 Task: Find connections with filter location Zürich (Kreis 10) / Wipkingen with filter topic #Leanstartupswith filter profile language French with filter current company PNB Housing Finance Limited with filter school Canara College with filter industry Communications Equipment Manufacturing with filter service category Strategic Planning with filter keywords title Foreman
Action: Mouse moved to (538, 75)
Screenshot: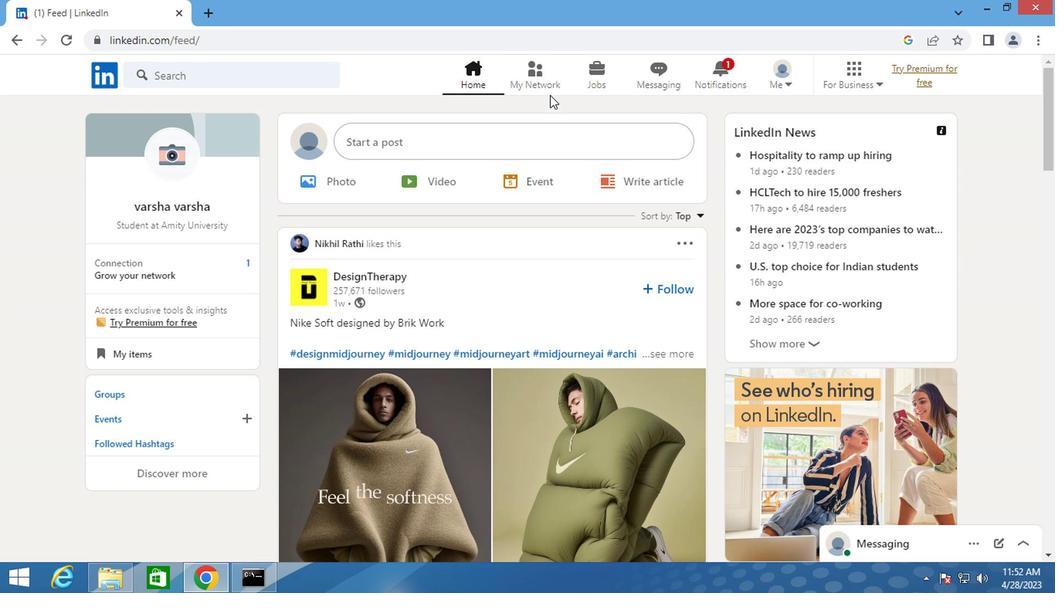 
Action: Mouse pressed left at (538, 75)
Screenshot: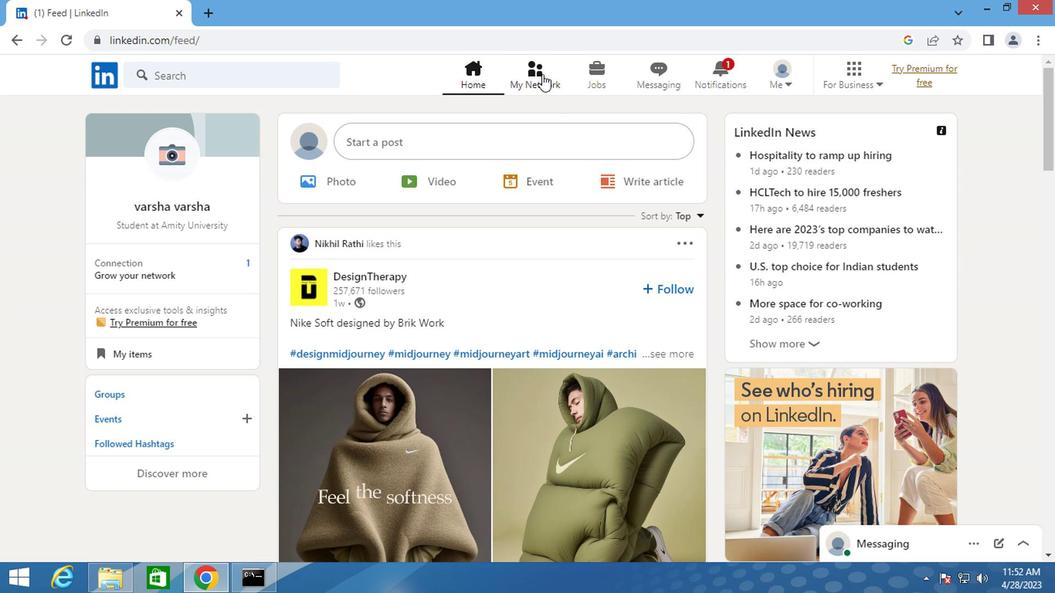 
Action: Mouse moved to (253, 164)
Screenshot: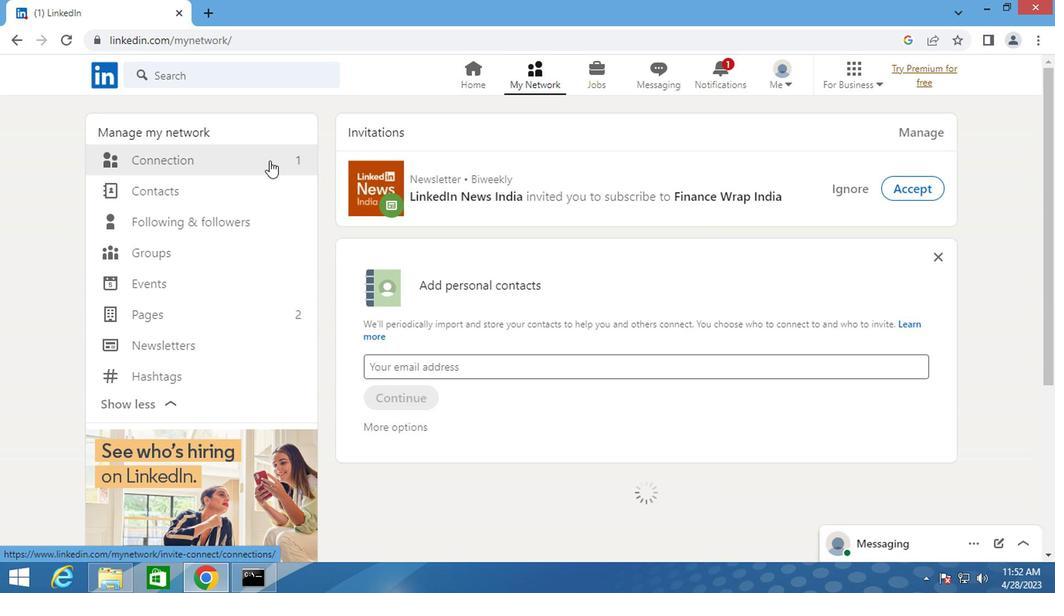 
Action: Mouse pressed left at (253, 164)
Screenshot: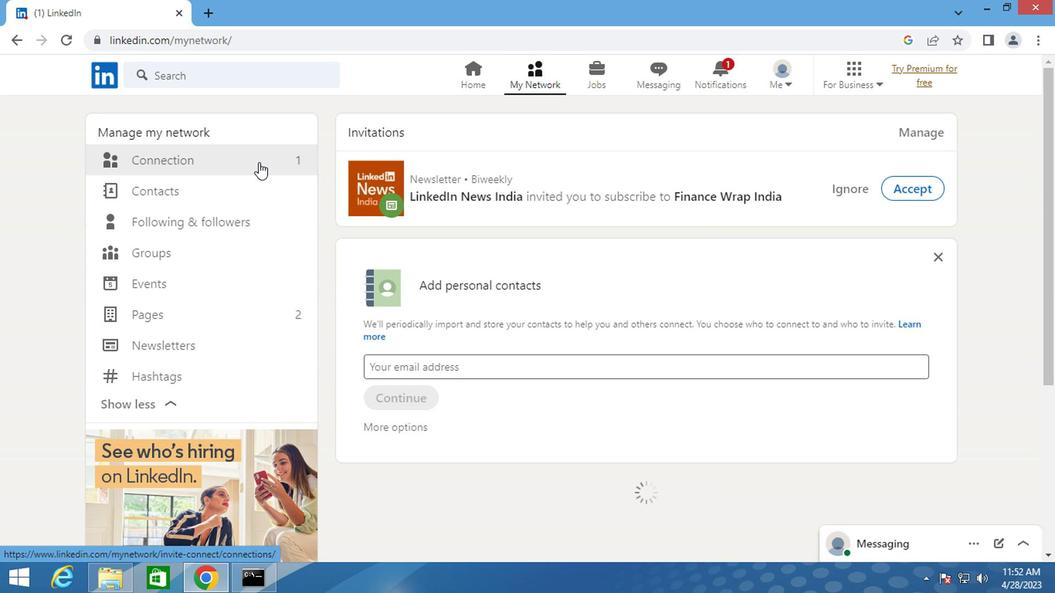 
Action: Mouse moved to (625, 167)
Screenshot: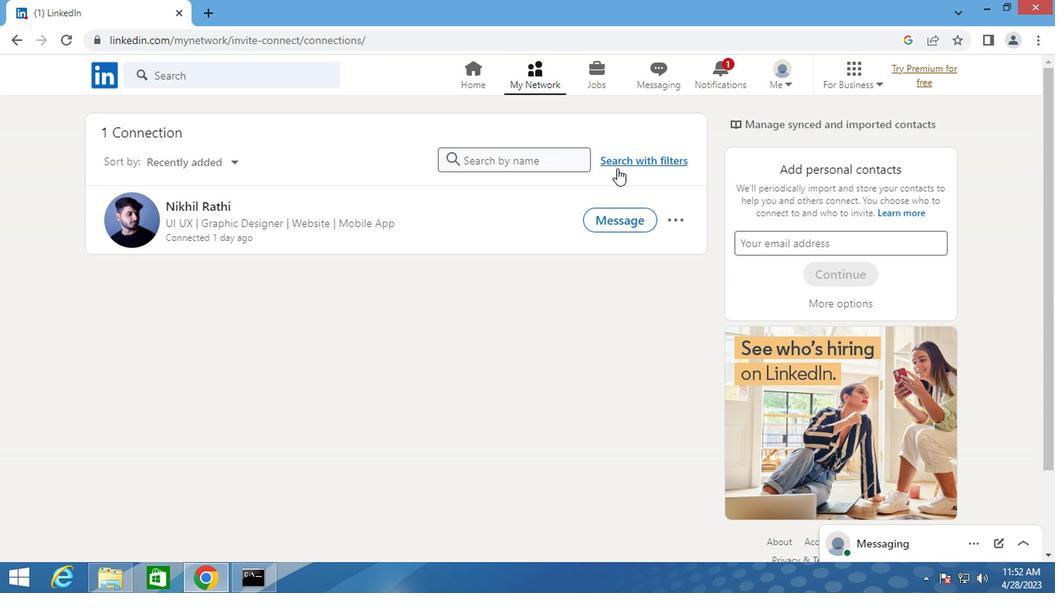 
Action: Mouse pressed left at (625, 167)
Screenshot: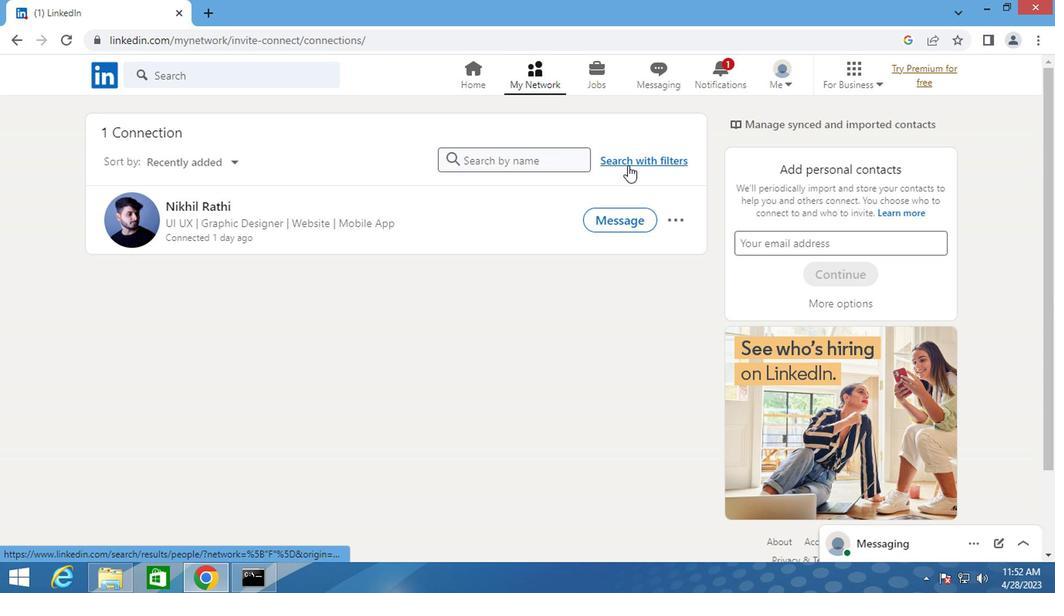 
Action: Mouse moved to (565, 113)
Screenshot: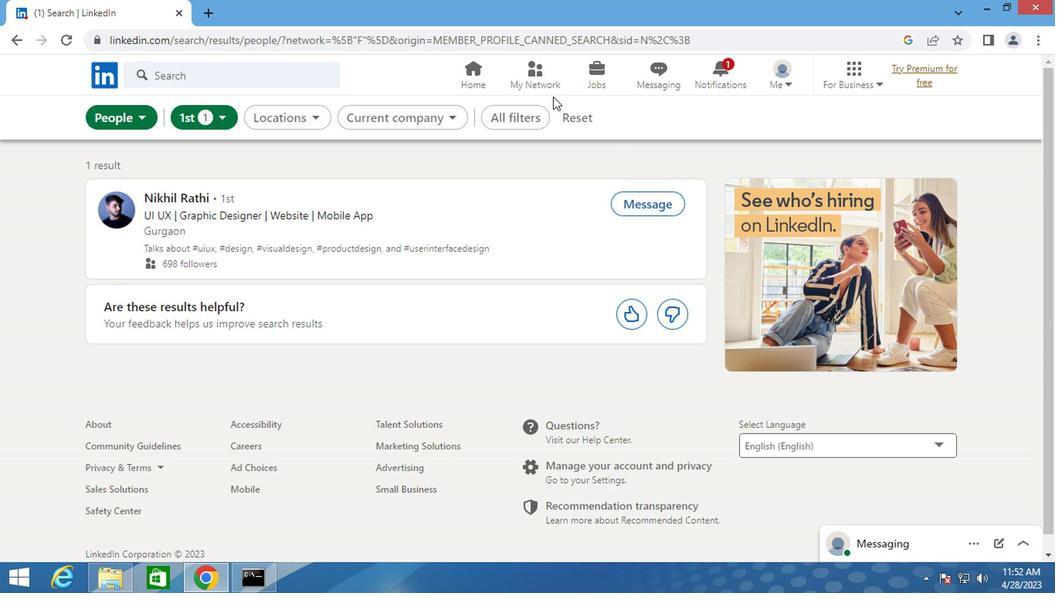
Action: Mouse pressed left at (565, 113)
Screenshot: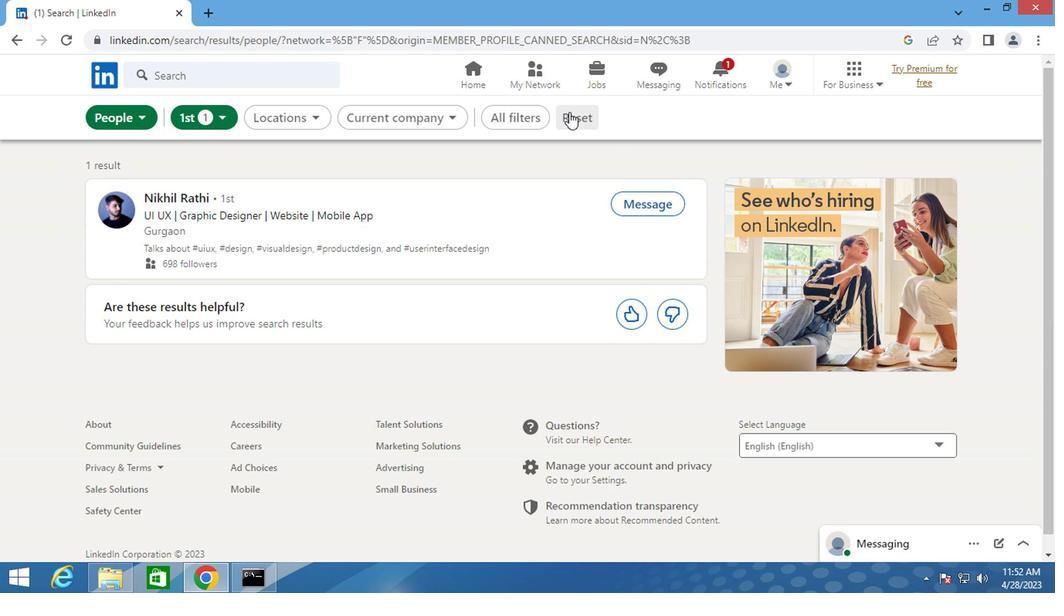 
Action: Mouse moved to (559, 115)
Screenshot: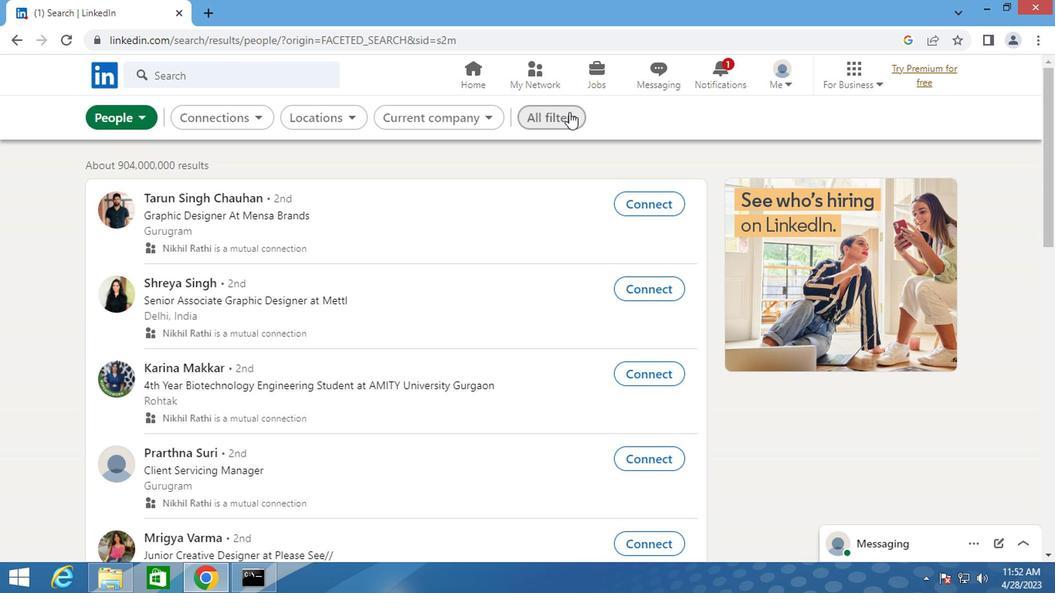 
Action: Mouse pressed left at (559, 115)
Screenshot: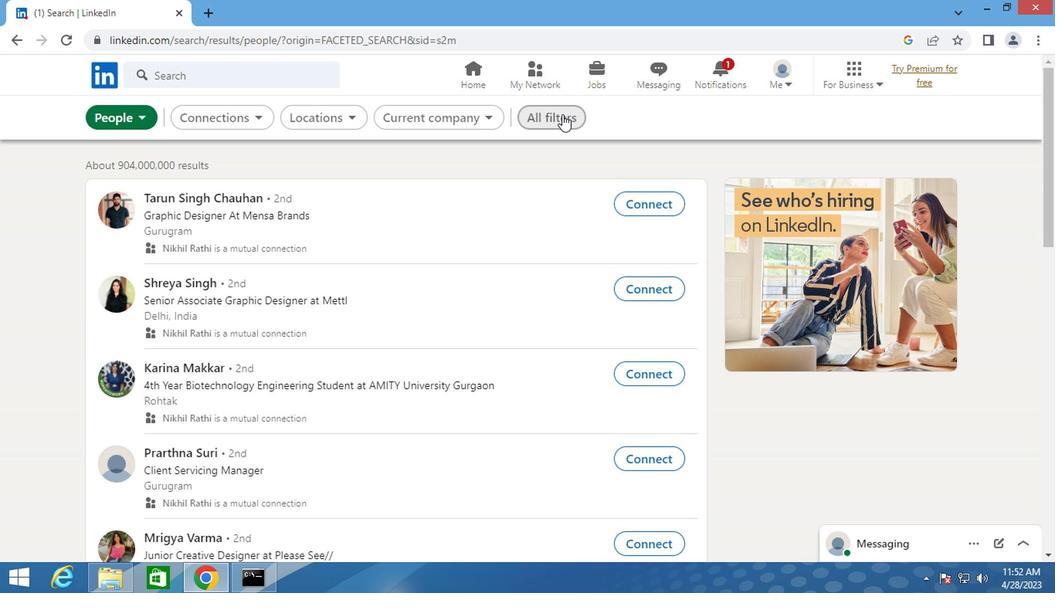 
Action: Mouse moved to (766, 332)
Screenshot: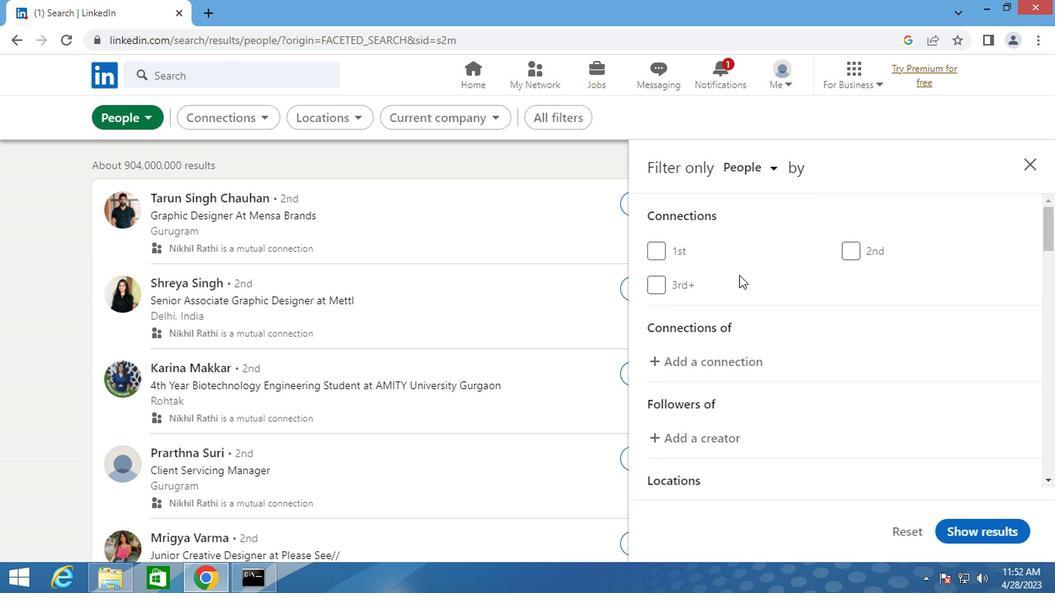 
Action: Mouse scrolled (766, 331) with delta (0, 0)
Screenshot: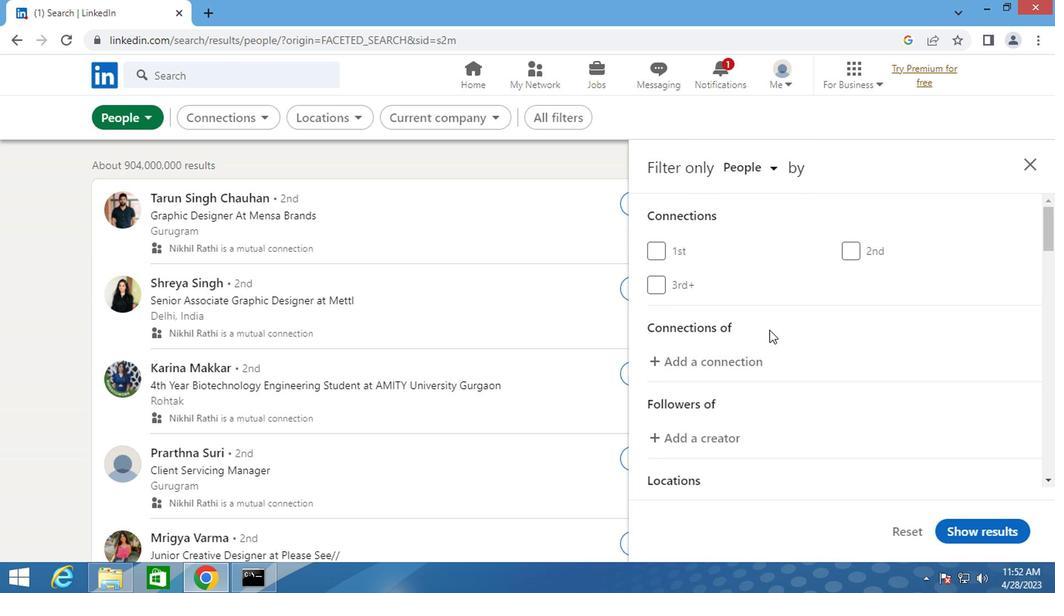 
Action: Mouse scrolled (766, 331) with delta (0, 0)
Screenshot: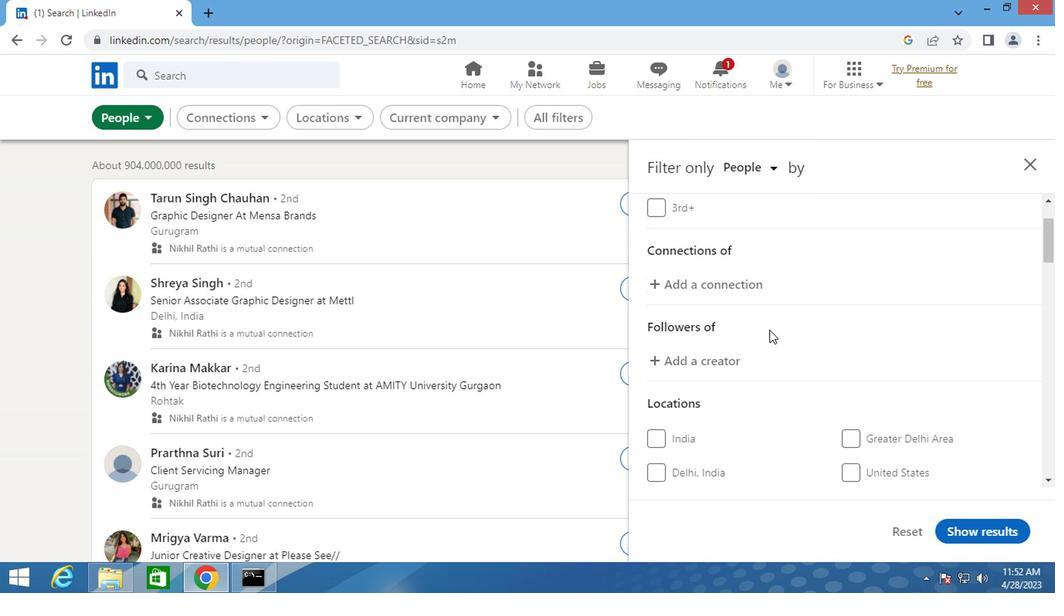 
Action: Mouse moved to (891, 421)
Screenshot: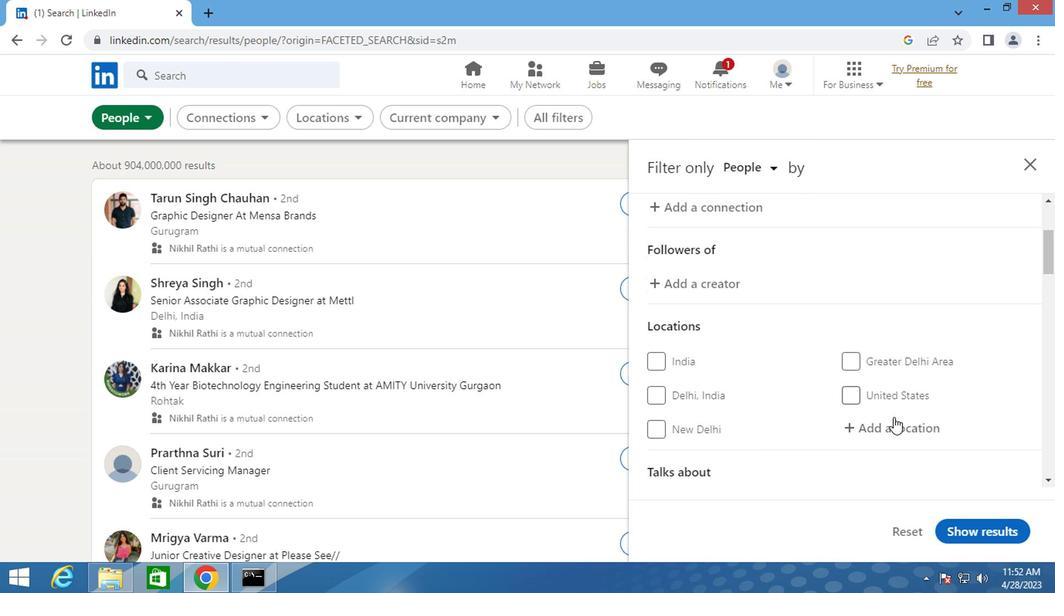 
Action: Mouse pressed left at (891, 421)
Screenshot: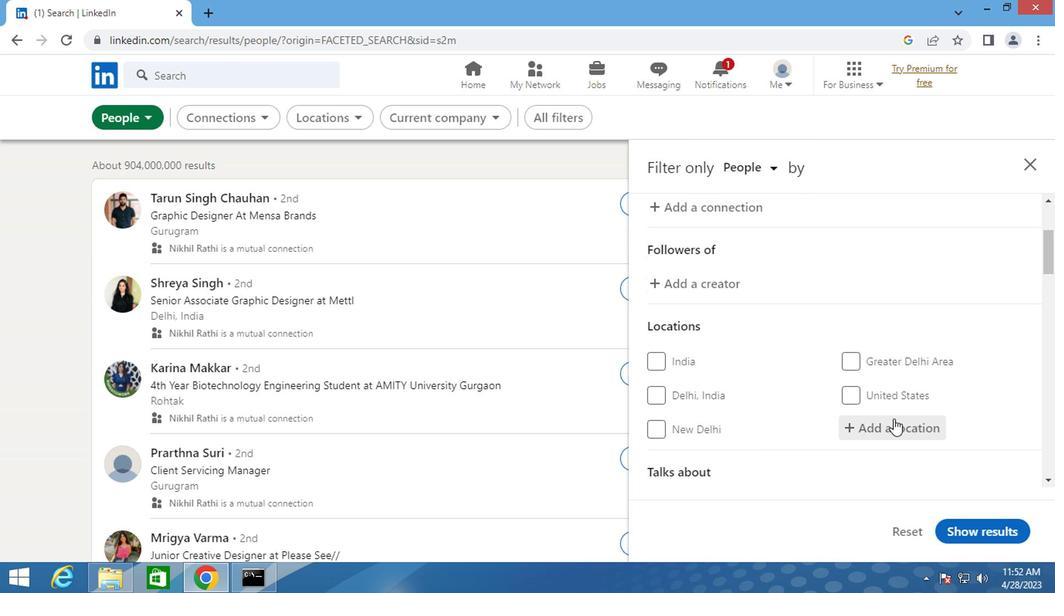 
Action: Key pressed <Key.shift>ZURICH<Key.space><Key.shift_r><Key.shift_r>(<Key.shift>KREIS<Key.space>10<Key.shift_r>)/<Key.space><Key.shift>WIPKINGEN<Key.enter>
Screenshot: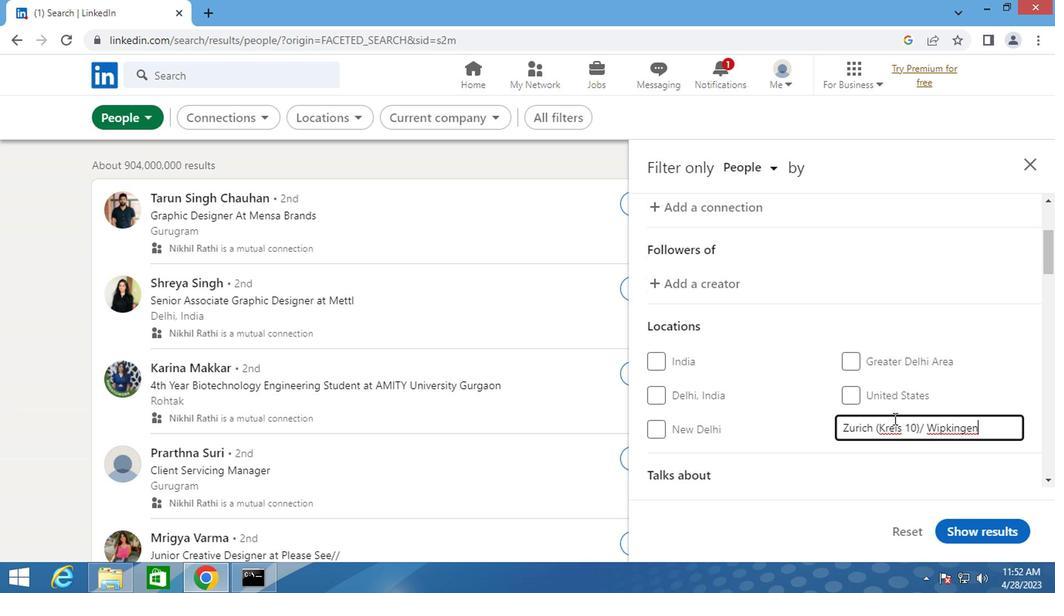 
Action: Mouse scrolled (891, 419) with delta (0, -1)
Screenshot: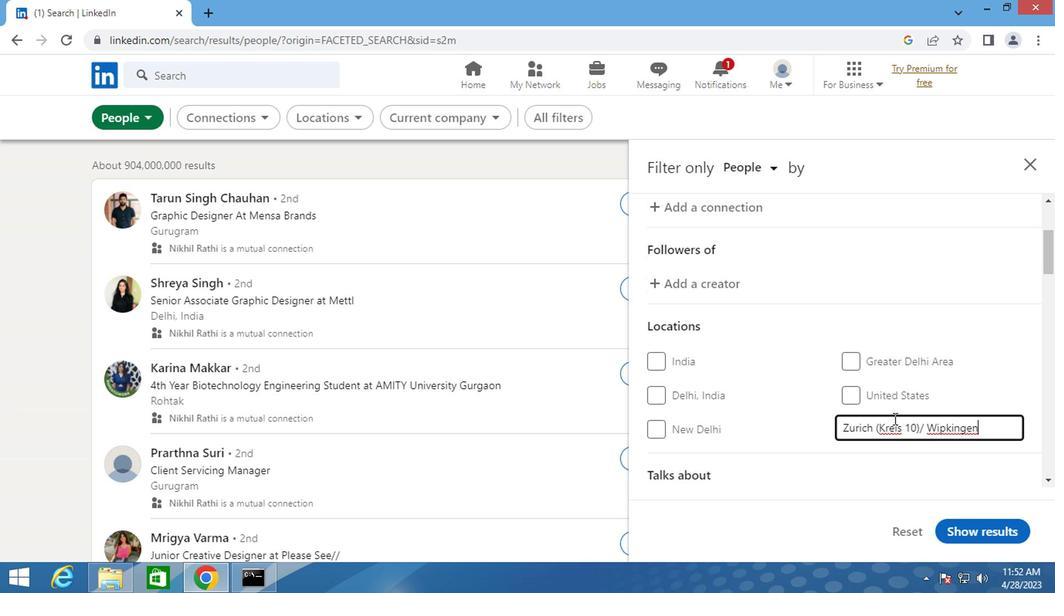 
Action: Mouse scrolled (891, 419) with delta (0, -1)
Screenshot: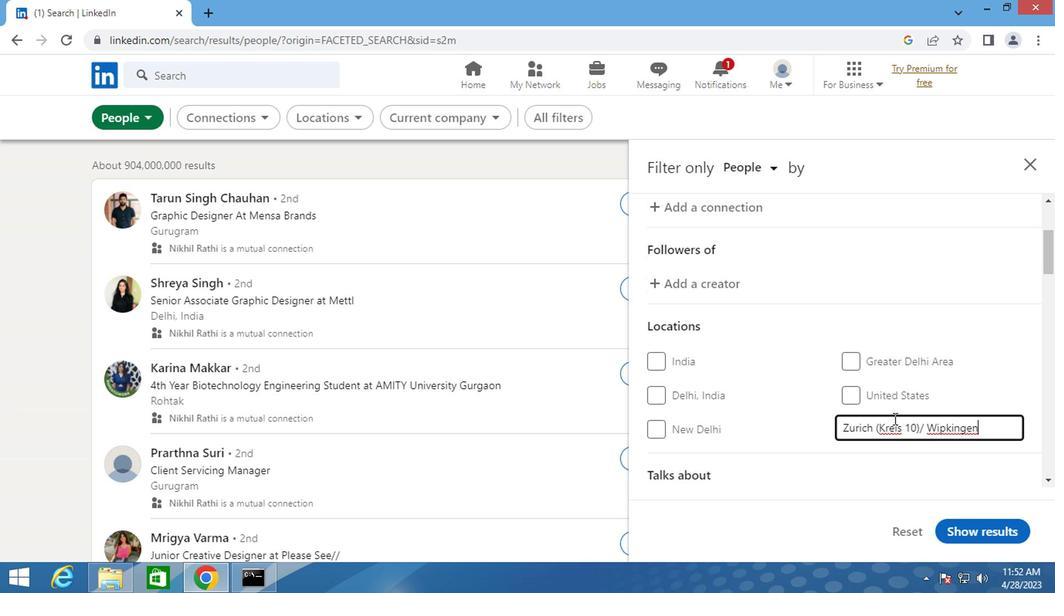 
Action: Mouse moved to (868, 423)
Screenshot: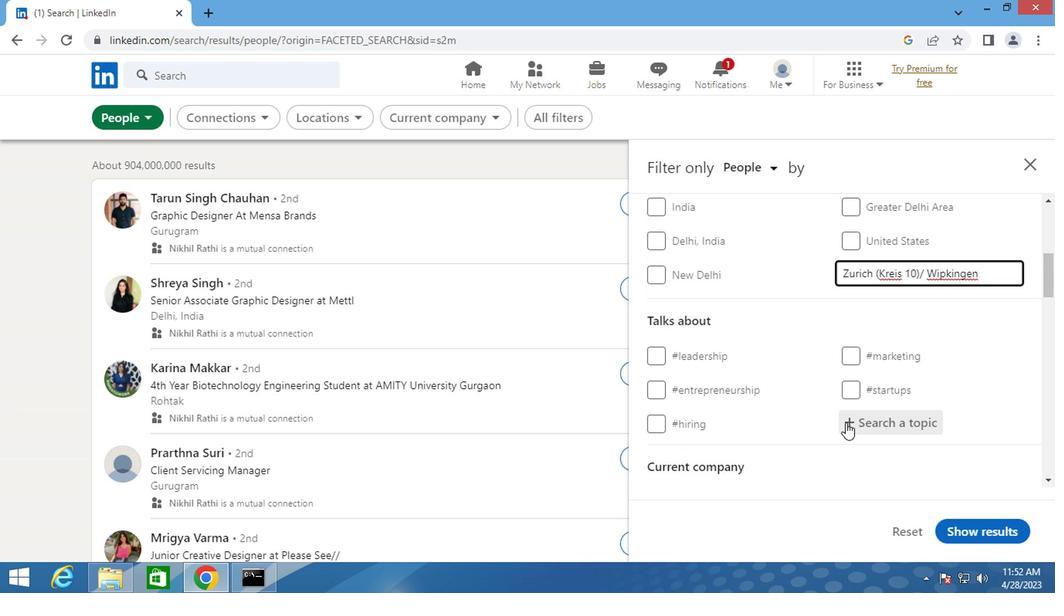 
Action: Mouse pressed left at (868, 423)
Screenshot: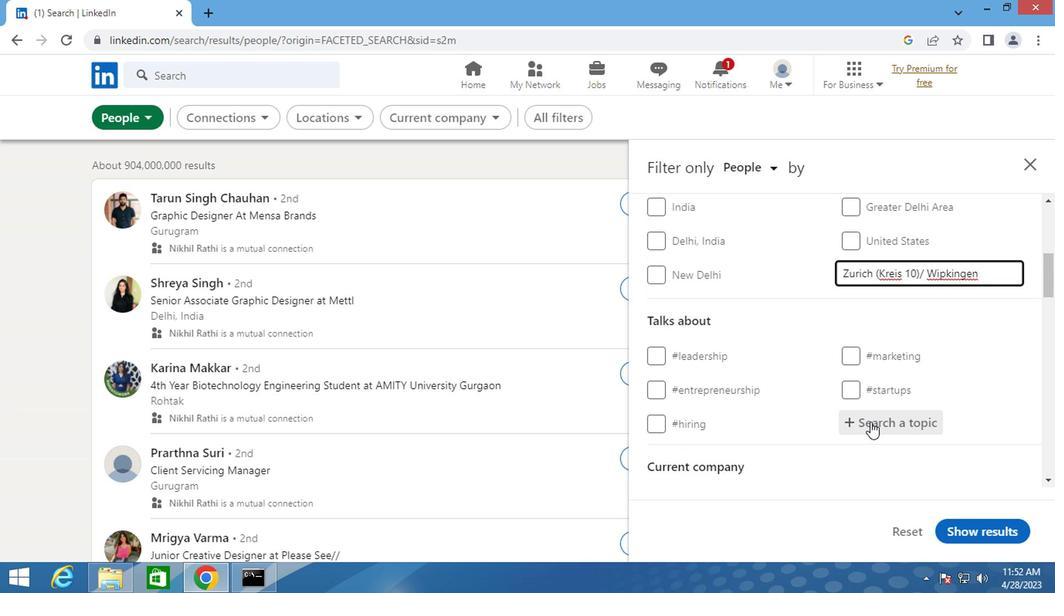 
Action: Key pressed <Key.shift>#<Key.shift>LEARNSTARTUPS<Key.enter>
Screenshot: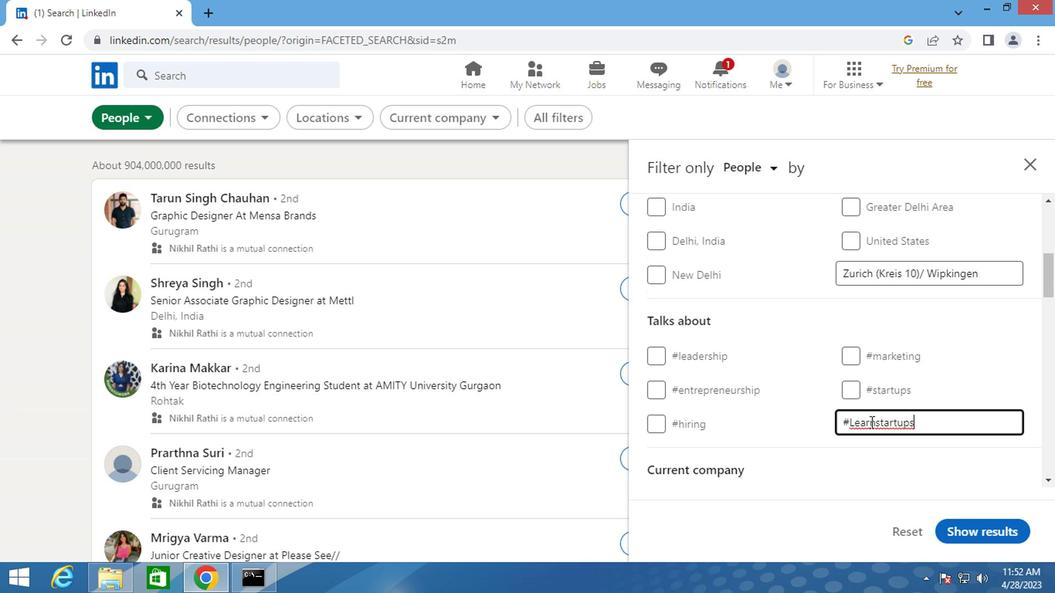 
Action: Mouse moved to (821, 432)
Screenshot: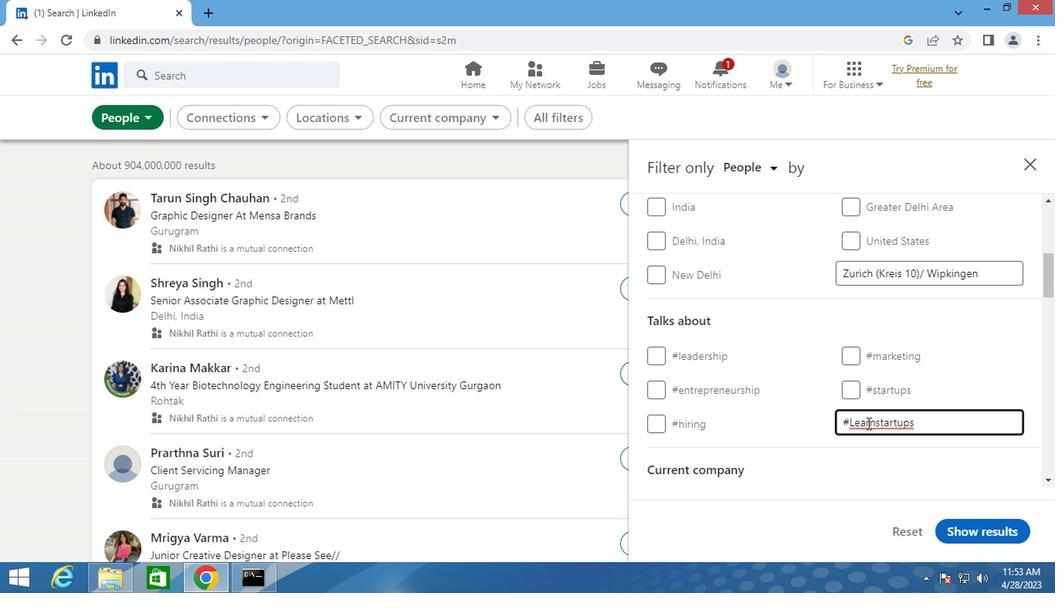 
Action: Mouse scrolled (821, 431) with delta (0, -1)
Screenshot: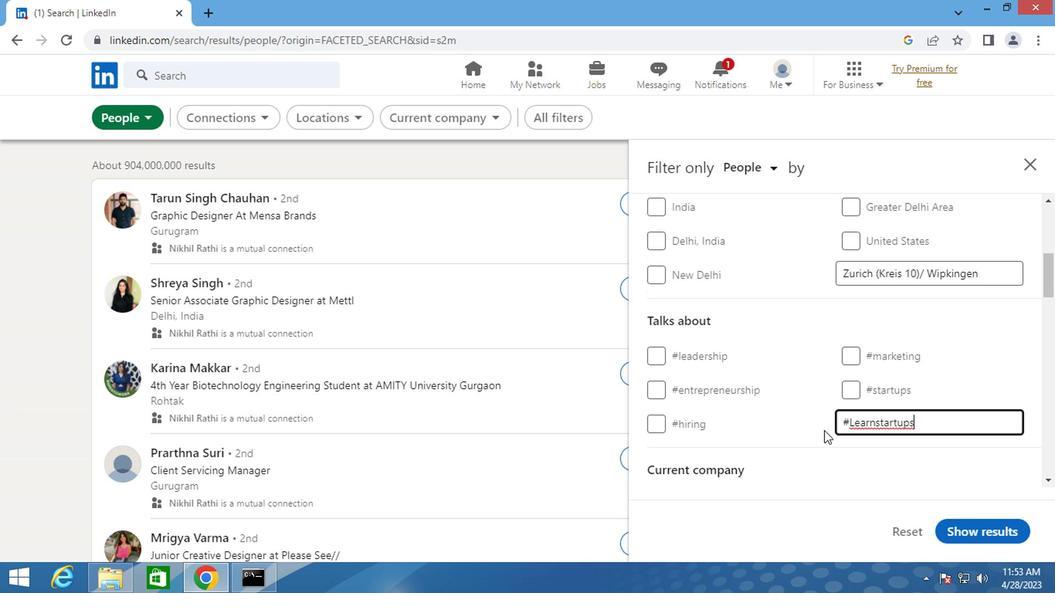 
Action: Mouse scrolled (821, 431) with delta (0, -1)
Screenshot: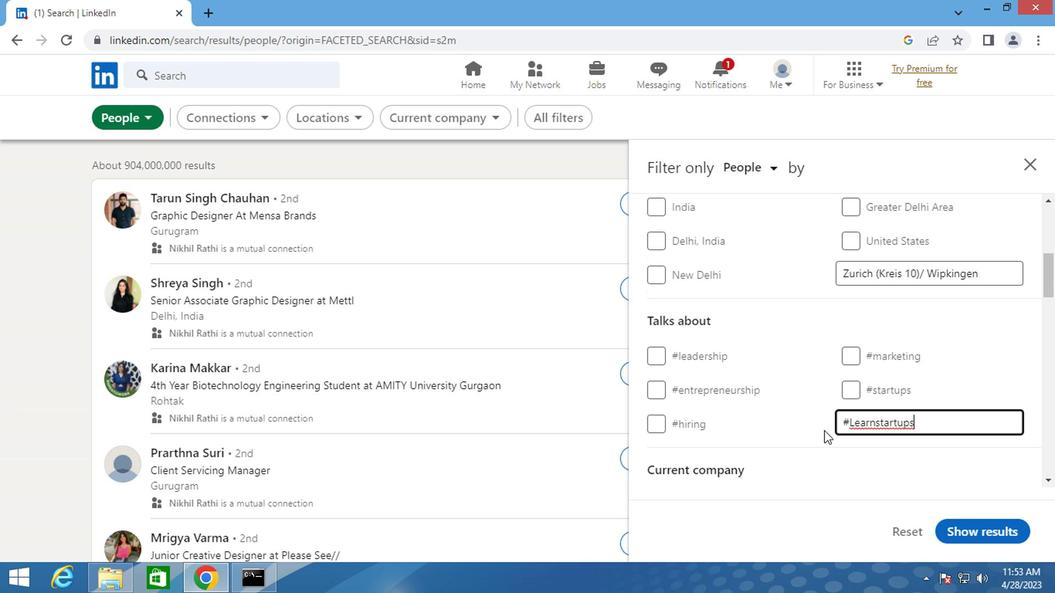 
Action: Mouse scrolled (821, 431) with delta (0, -1)
Screenshot: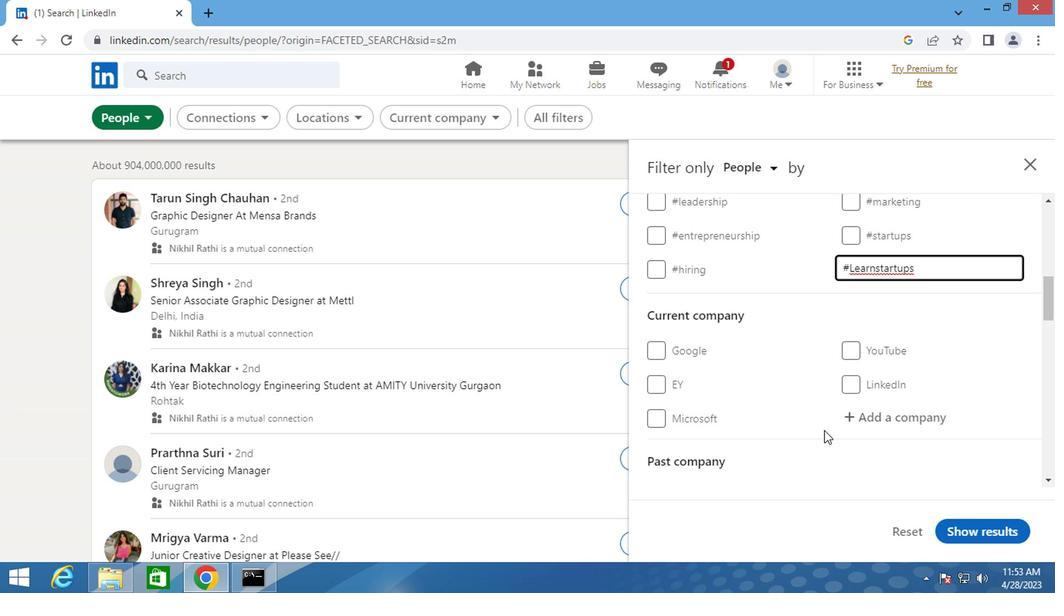 
Action: Mouse scrolled (821, 431) with delta (0, -1)
Screenshot: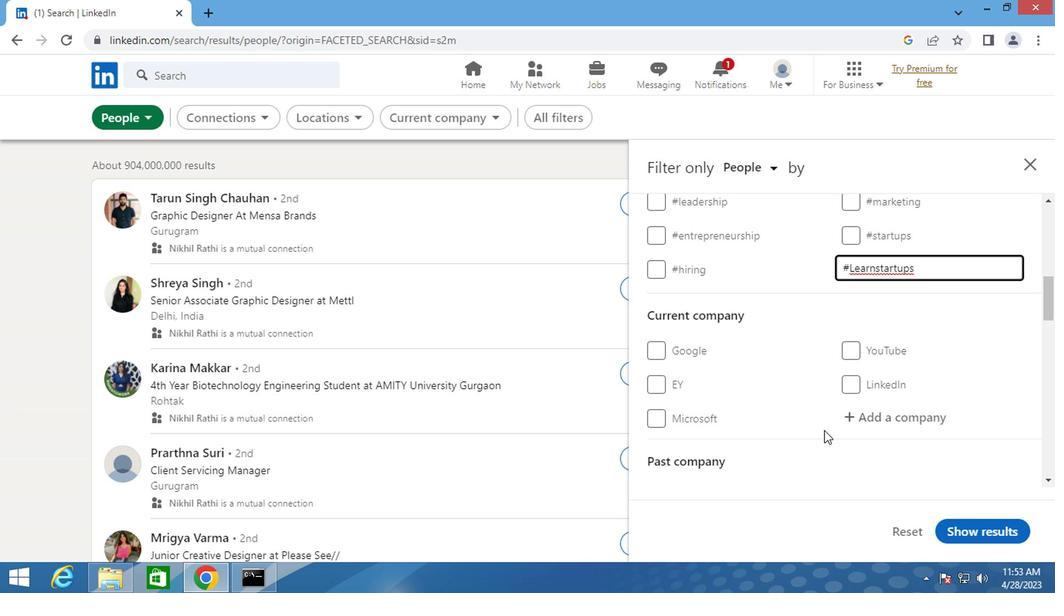
Action: Mouse scrolled (821, 431) with delta (0, -1)
Screenshot: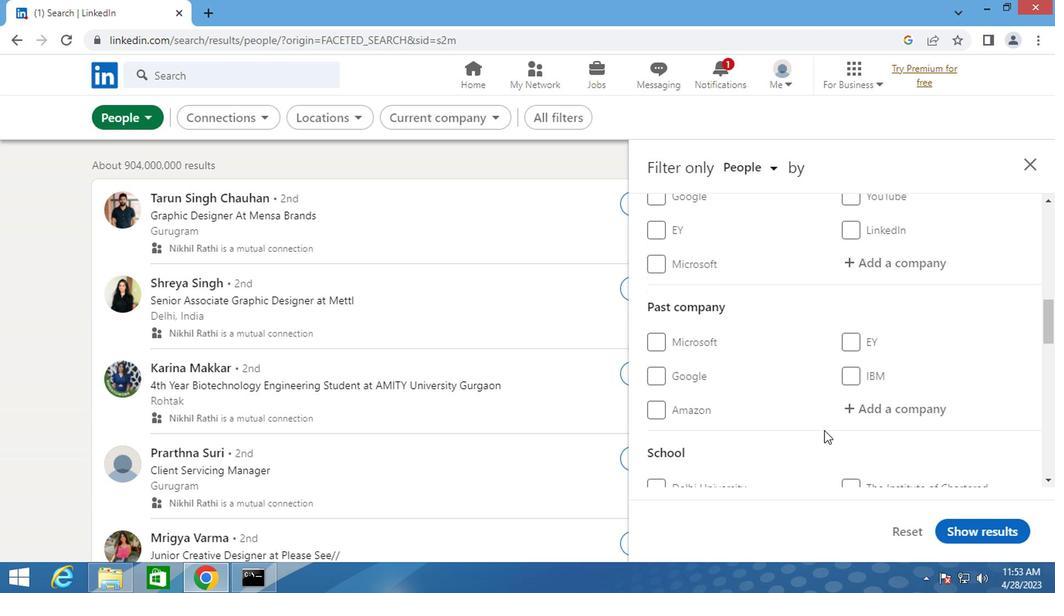 
Action: Mouse scrolled (821, 431) with delta (0, -1)
Screenshot: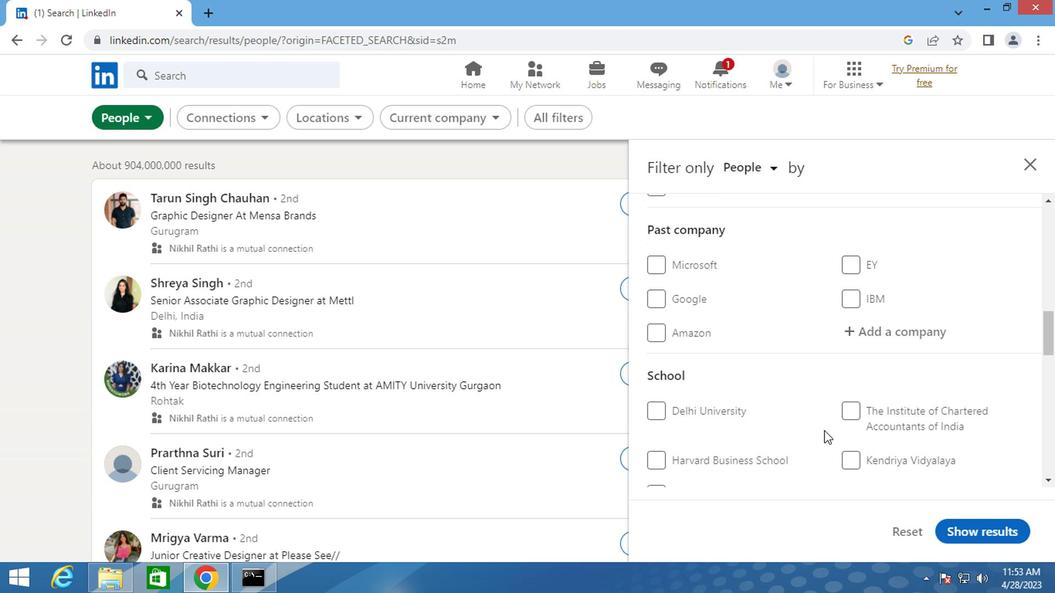
Action: Mouse scrolled (821, 431) with delta (0, -1)
Screenshot: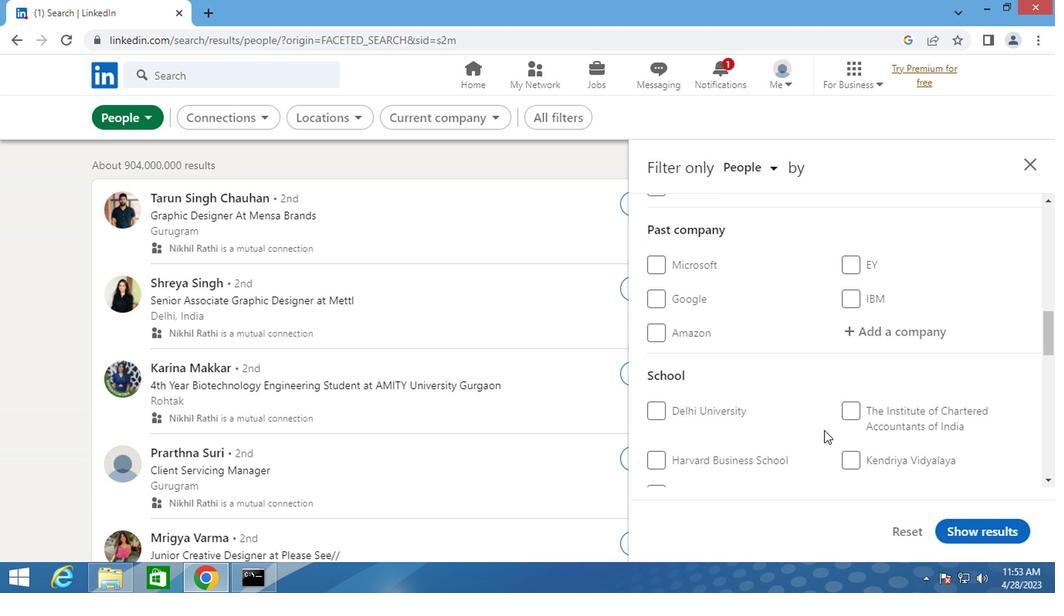 
Action: Mouse scrolled (821, 431) with delta (0, -1)
Screenshot: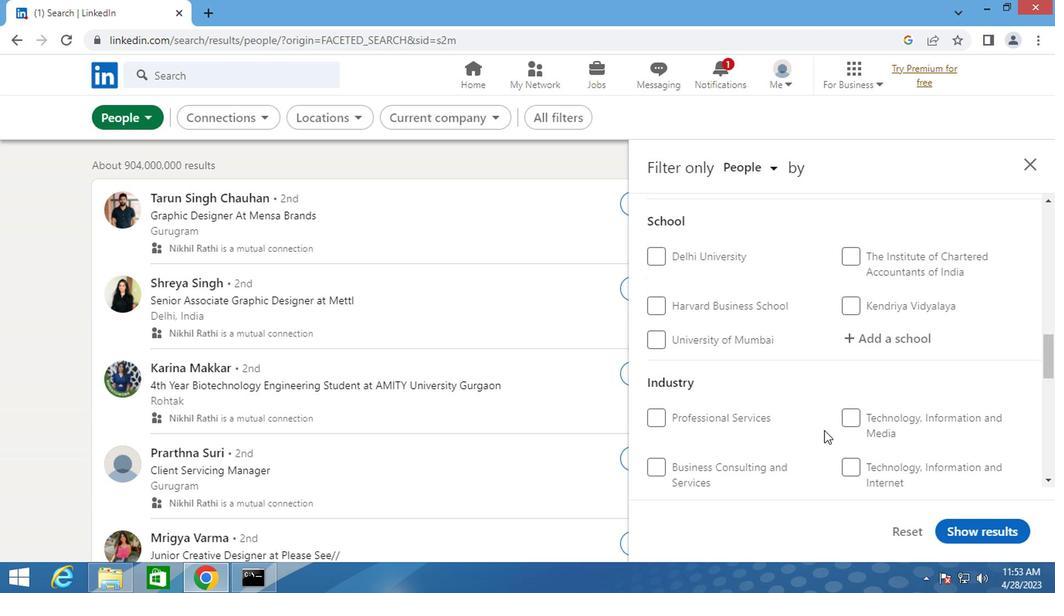 
Action: Mouse scrolled (821, 431) with delta (0, -1)
Screenshot: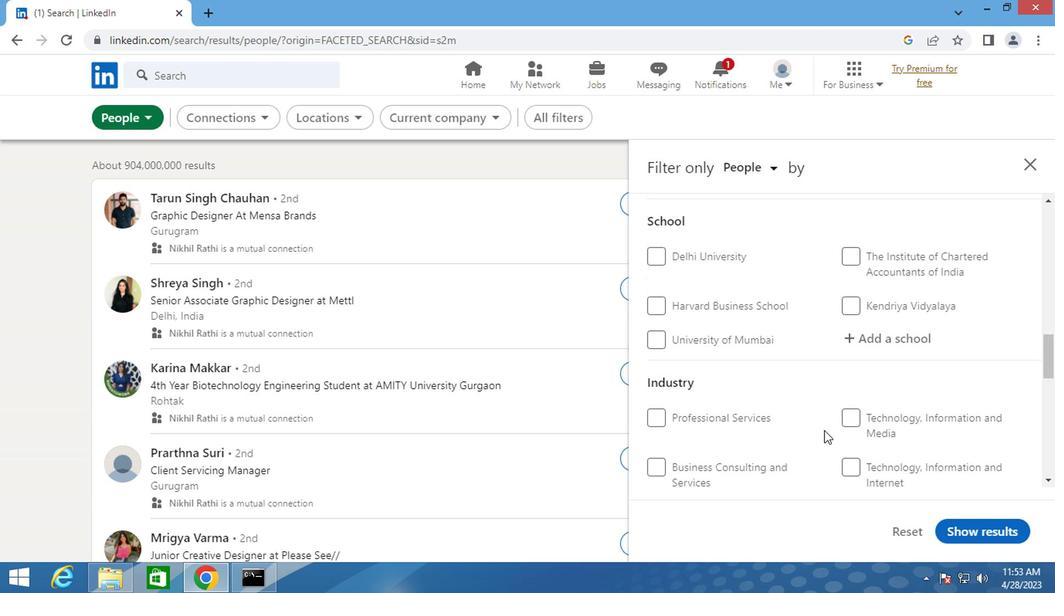 
Action: Mouse scrolled (821, 431) with delta (0, -1)
Screenshot: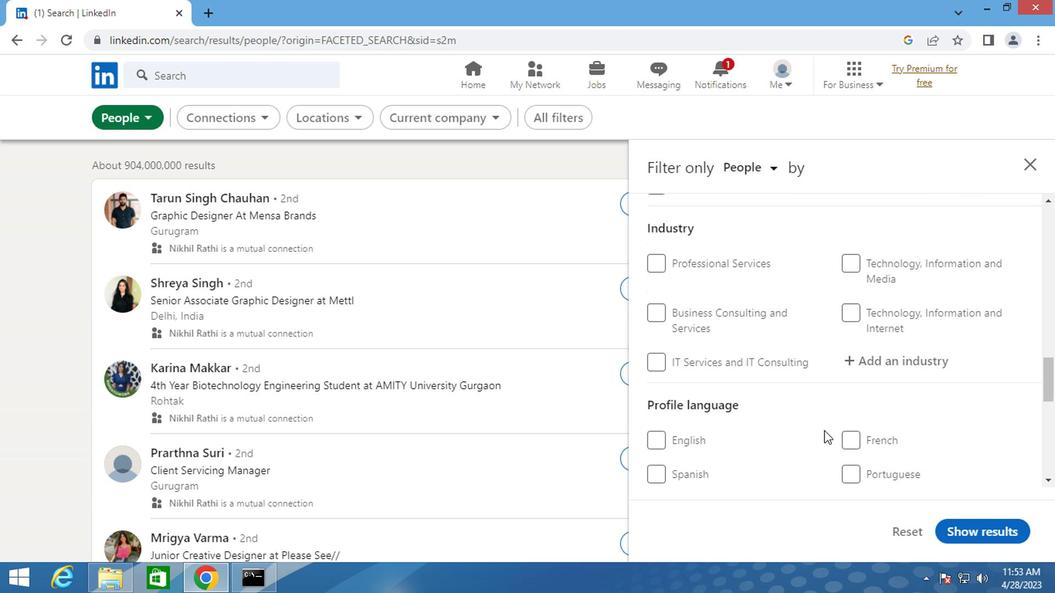 
Action: Mouse scrolled (821, 431) with delta (0, -1)
Screenshot: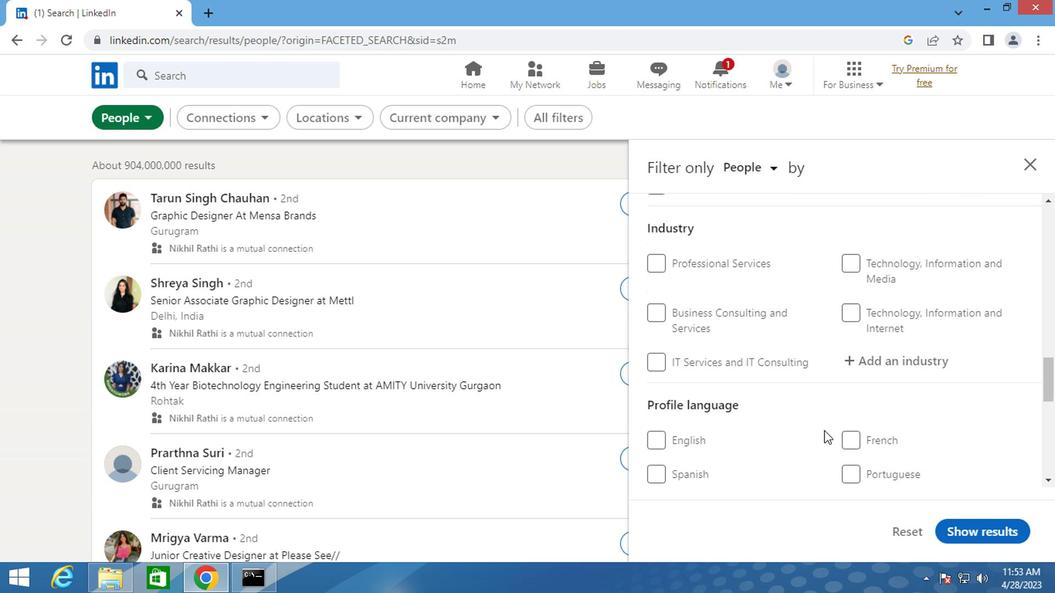 
Action: Mouse moved to (853, 289)
Screenshot: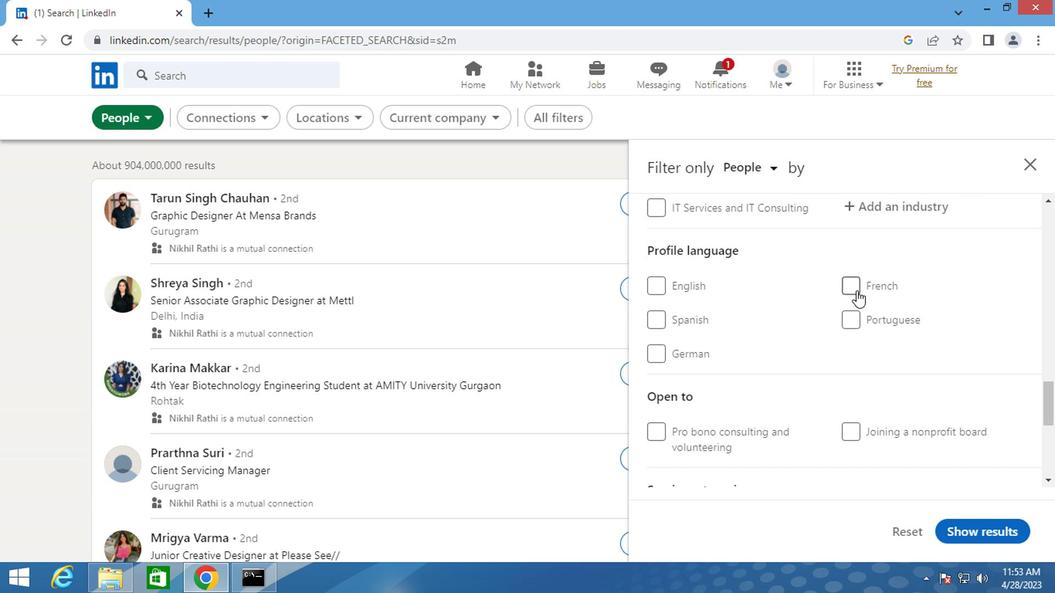 
Action: Mouse pressed left at (853, 289)
Screenshot: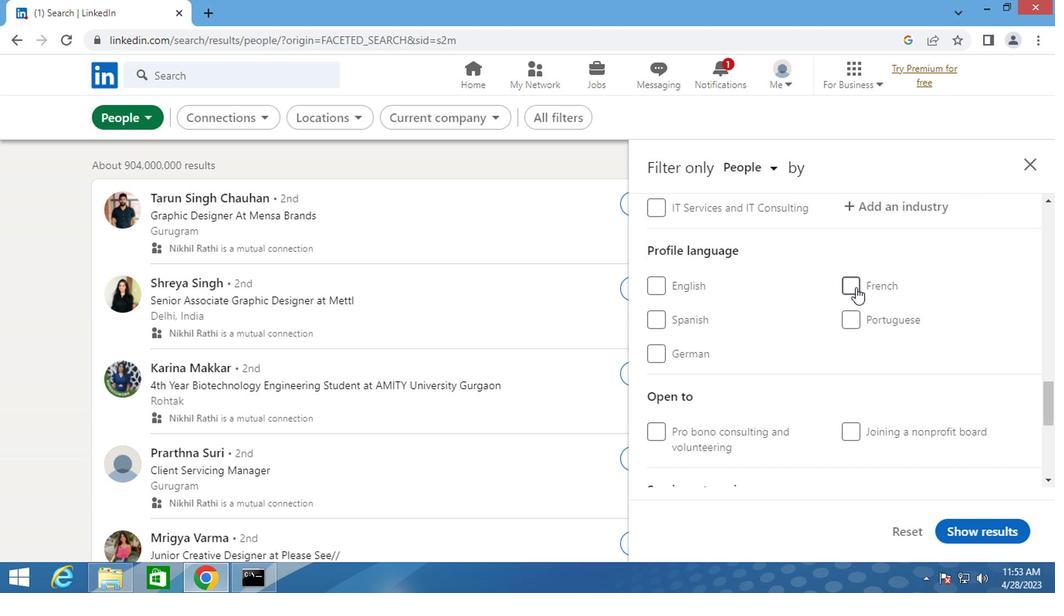 
Action: Mouse moved to (849, 307)
Screenshot: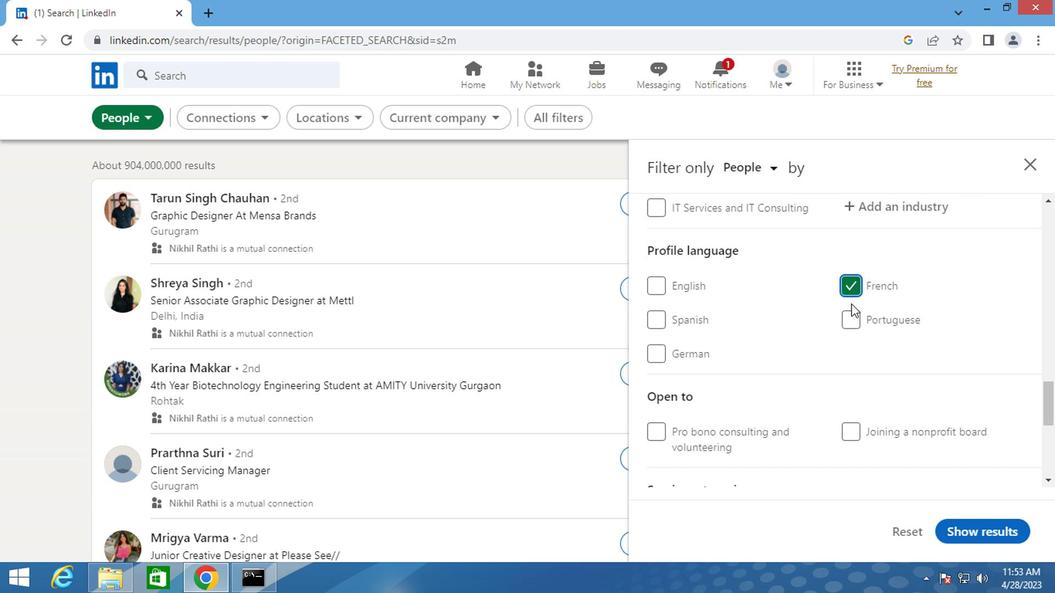 
Action: Mouse scrolled (849, 308) with delta (0, 1)
Screenshot: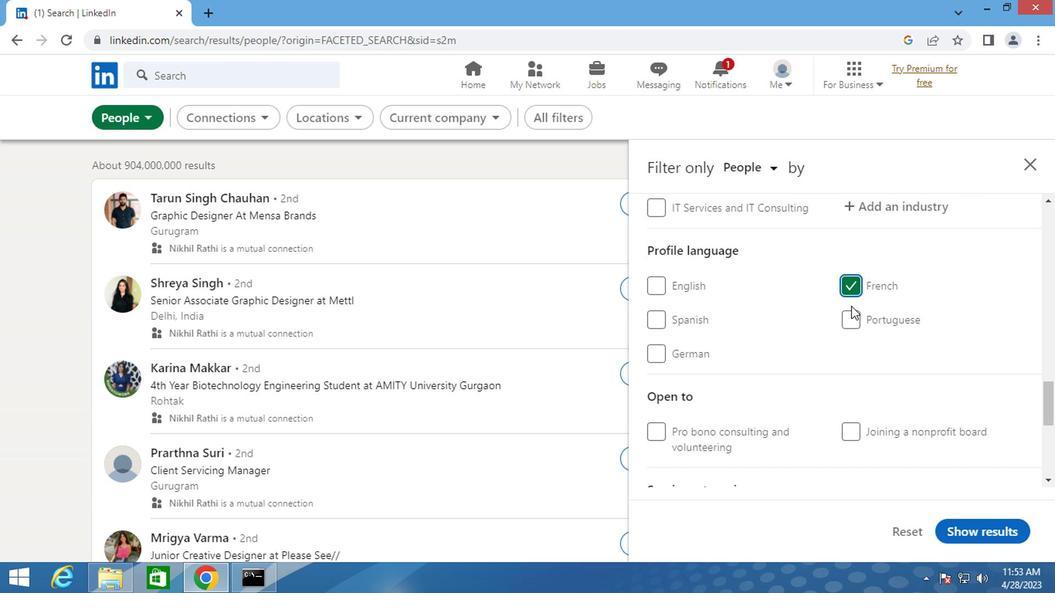 
Action: Mouse scrolled (849, 308) with delta (0, 1)
Screenshot: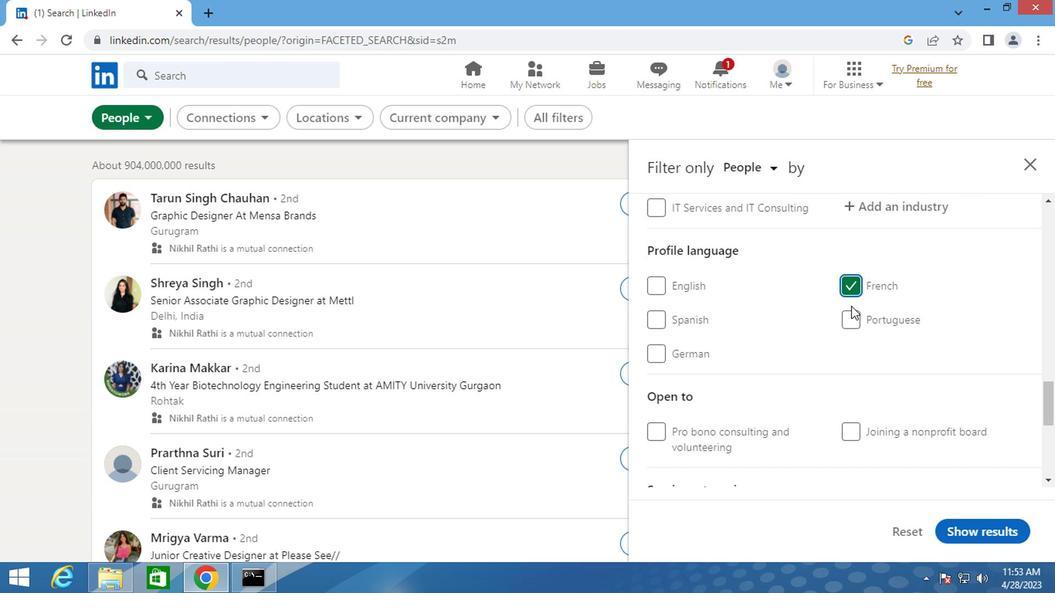 
Action: Mouse scrolled (849, 308) with delta (0, 1)
Screenshot: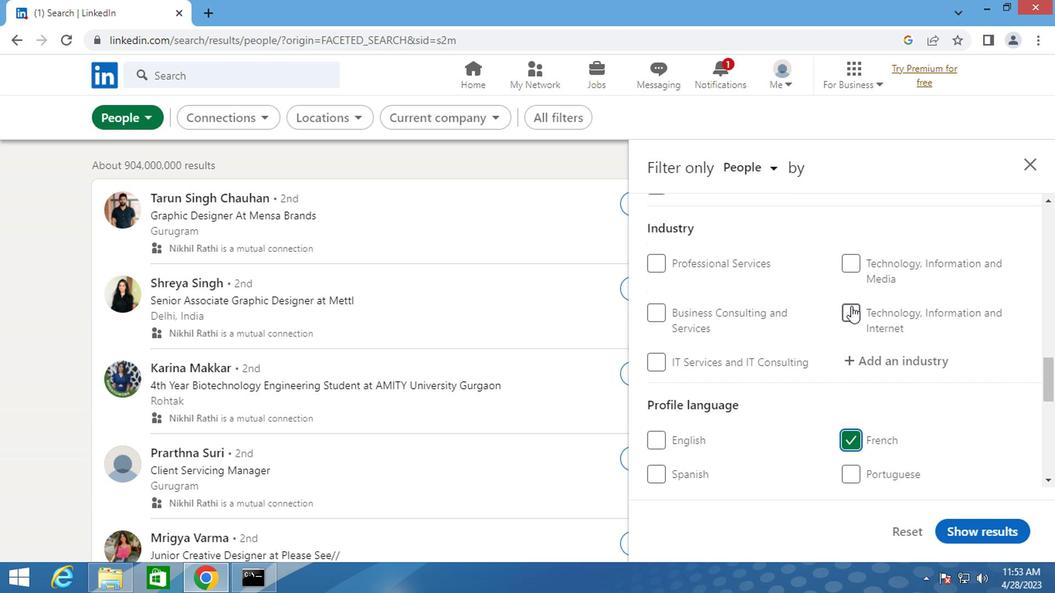 
Action: Mouse scrolled (849, 308) with delta (0, 1)
Screenshot: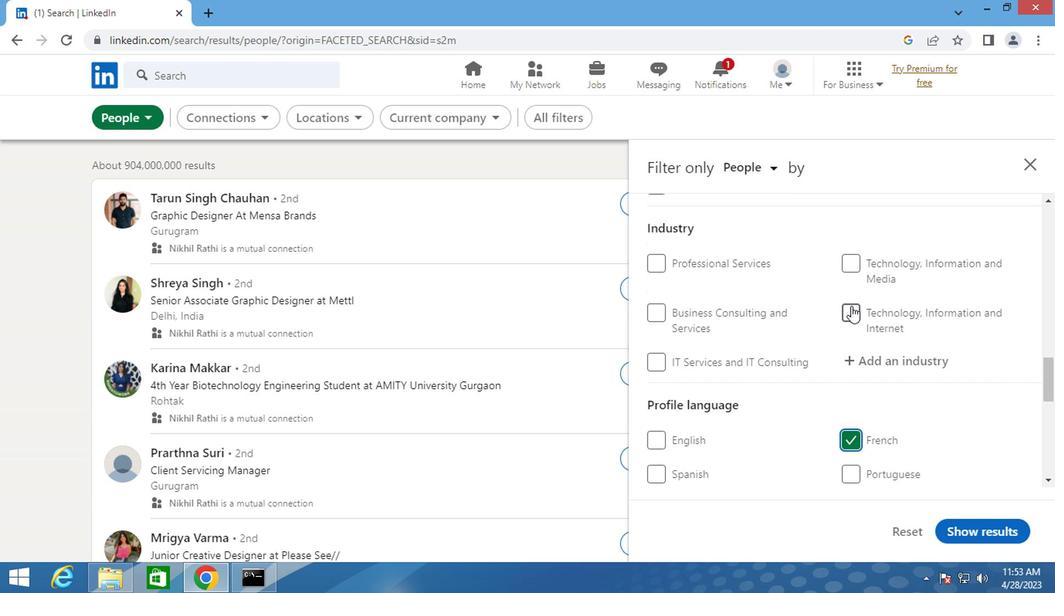 
Action: Mouse scrolled (849, 308) with delta (0, 1)
Screenshot: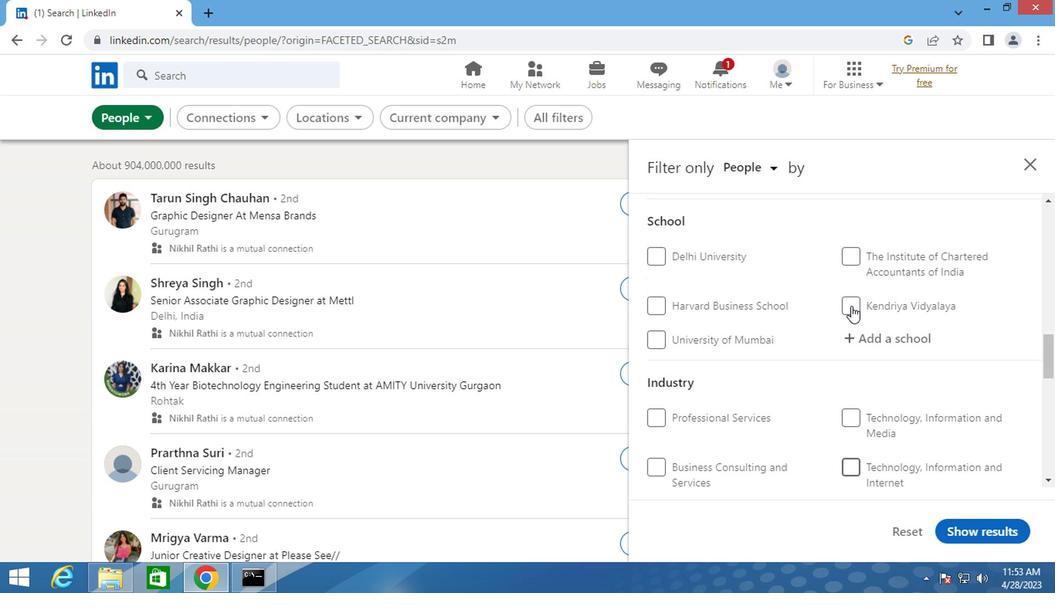 
Action: Mouse scrolled (849, 308) with delta (0, 1)
Screenshot: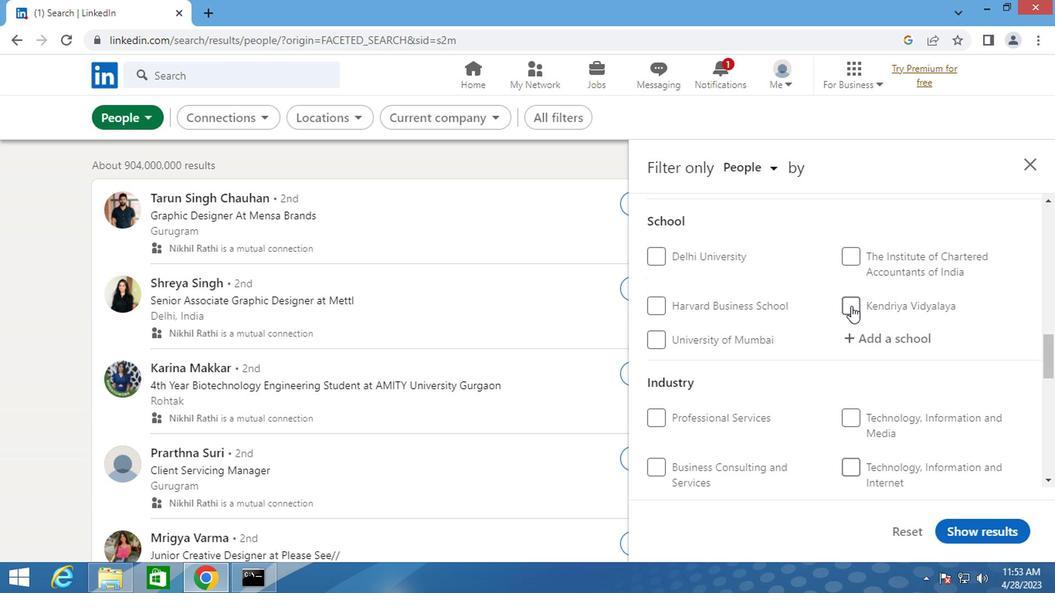 
Action: Mouse scrolled (849, 308) with delta (0, 1)
Screenshot: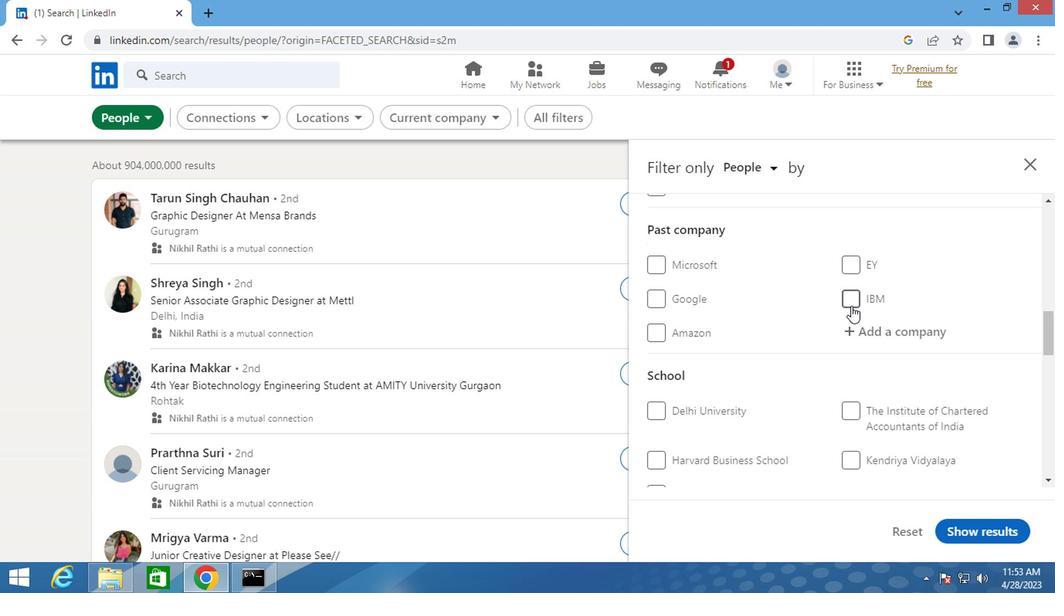 
Action: Mouse scrolled (849, 308) with delta (0, 1)
Screenshot: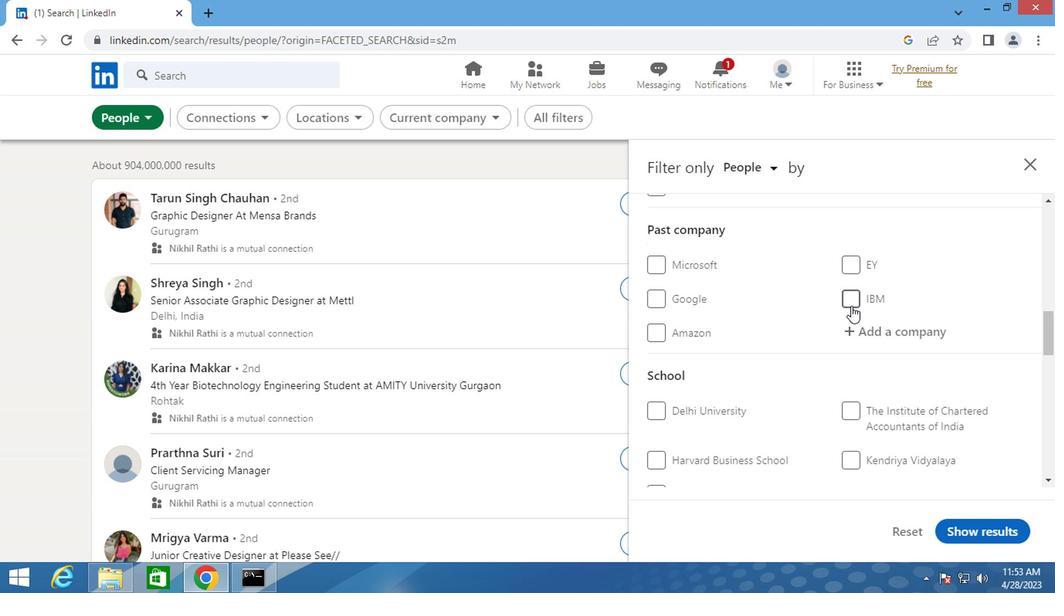 
Action: Mouse moved to (859, 325)
Screenshot: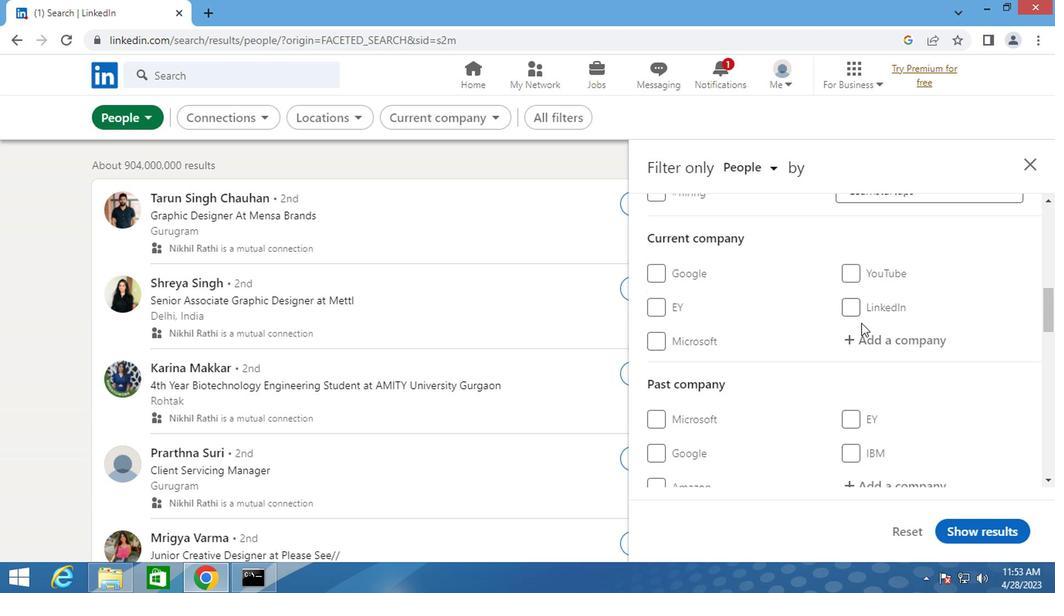 
Action: Mouse pressed left at (859, 325)
Screenshot: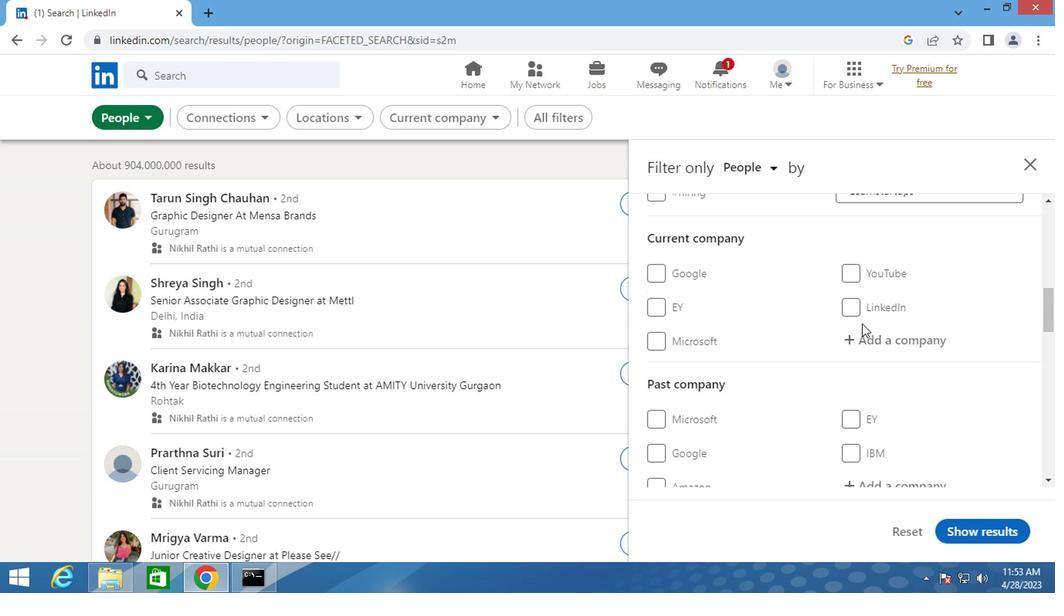 
Action: Mouse moved to (860, 332)
Screenshot: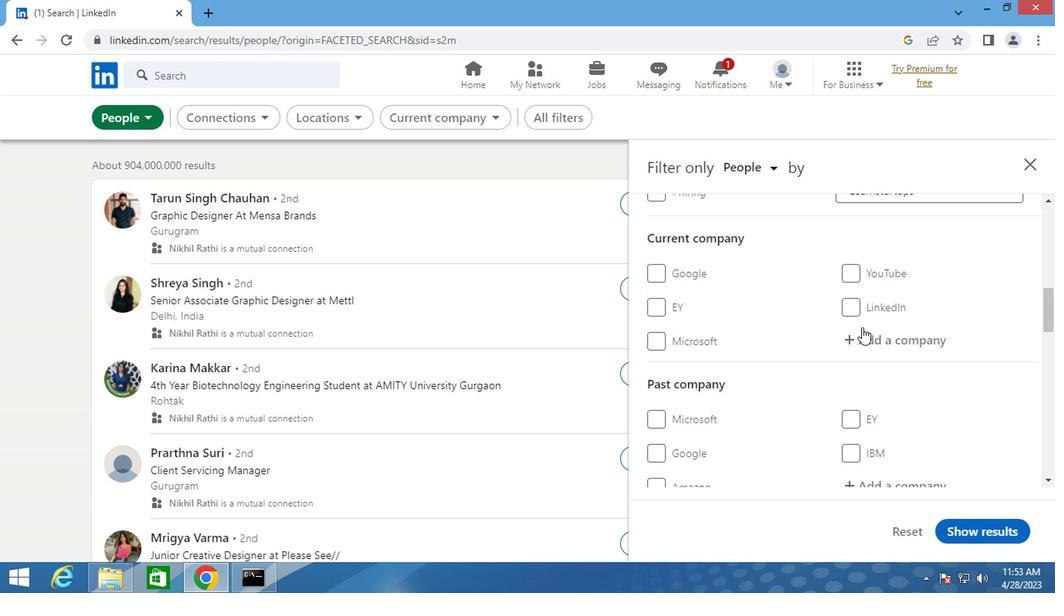 
Action: Key pressed <Key.shift>PNB<Key.space>
Screenshot: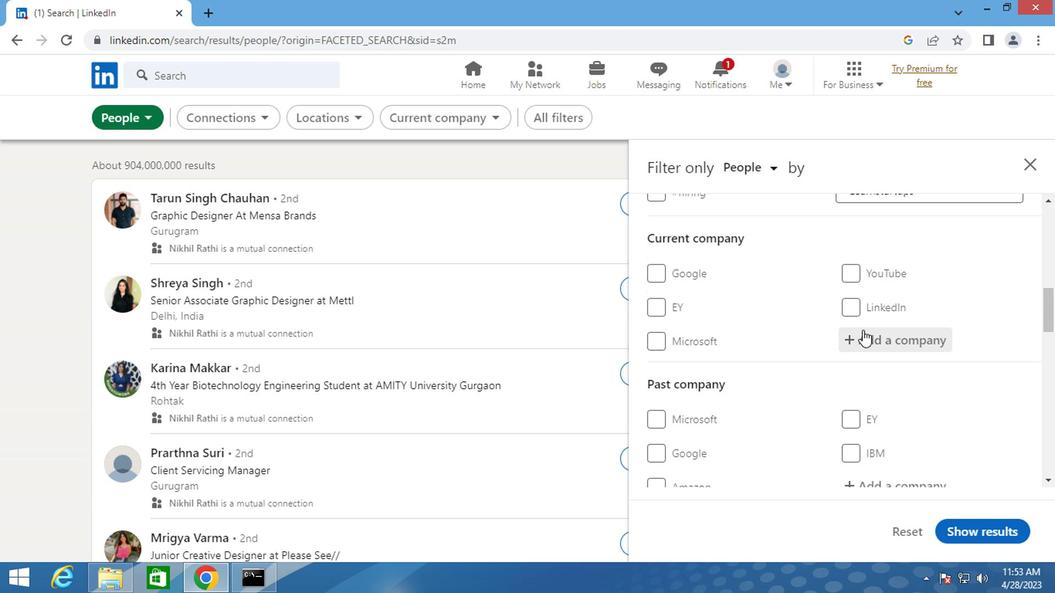
Action: Mouse moved to (865, 345)
Screenshot: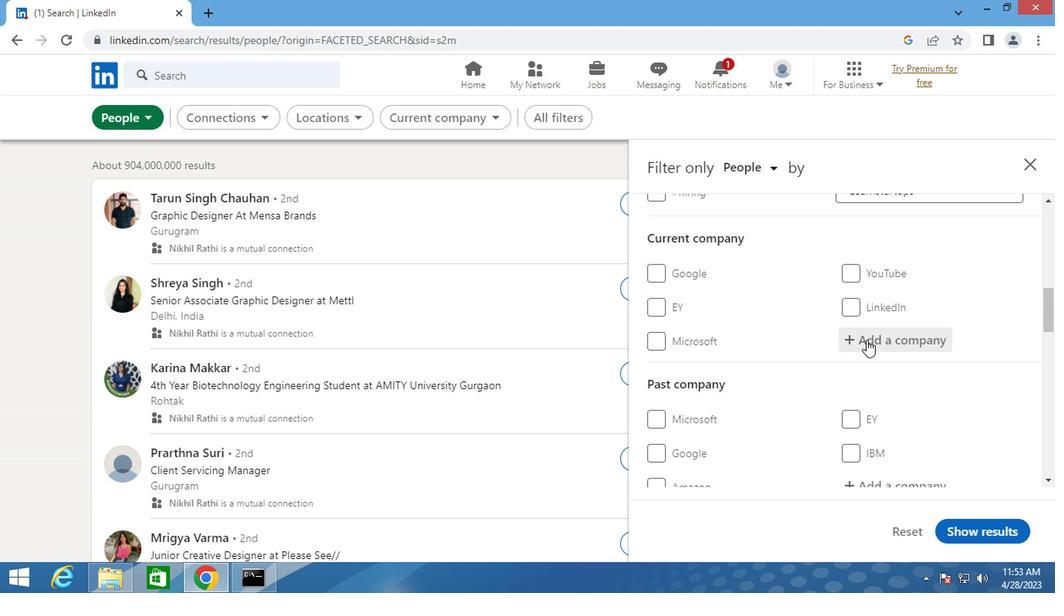 
Action: Mouse pressed left at (865, 345)
Screenshot: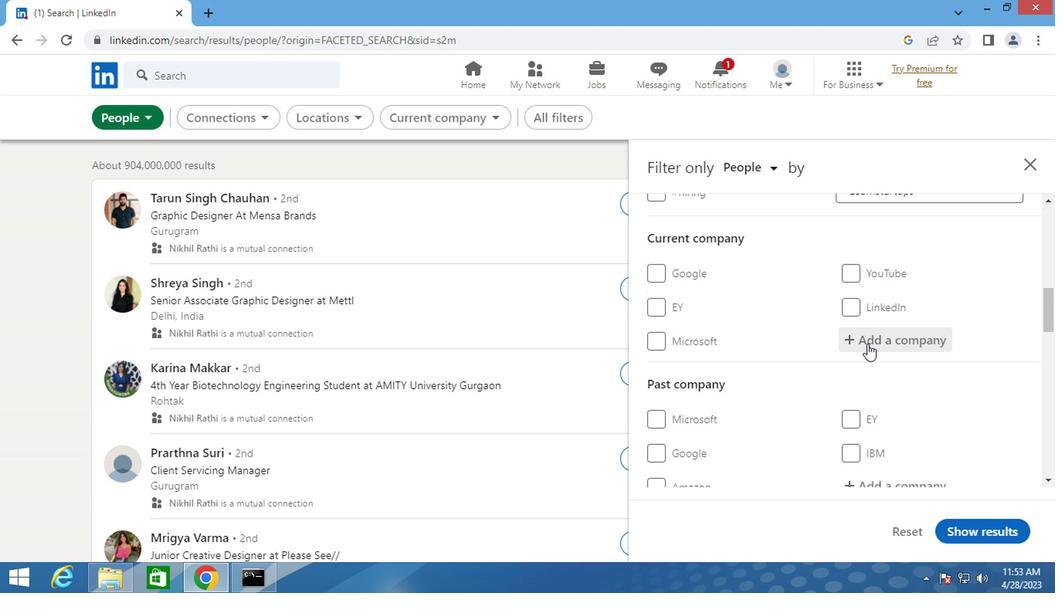 
Action: Key pressed <Key.shift>PNB
Screenshot: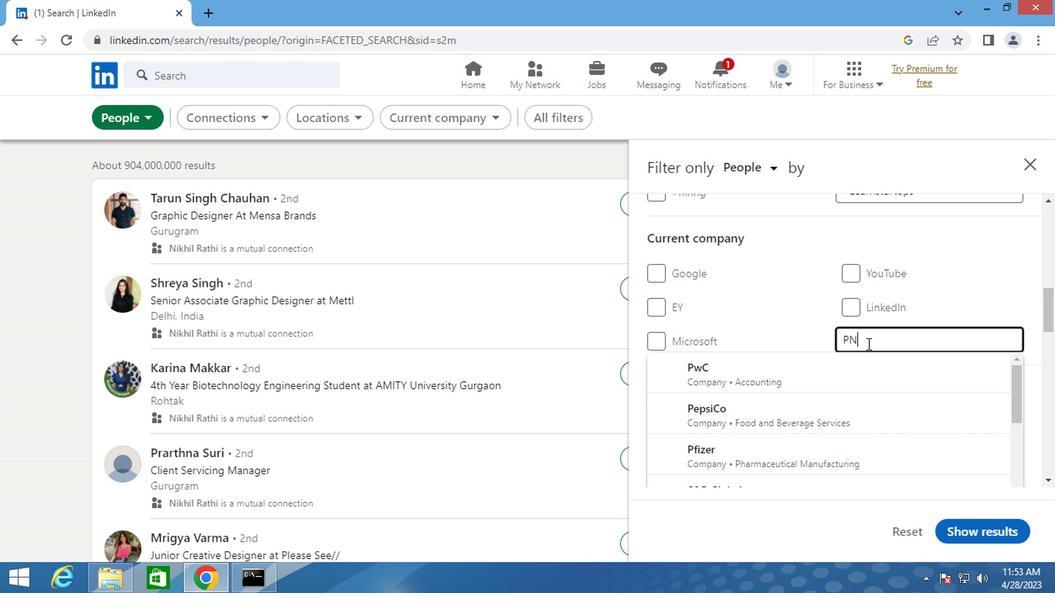 
Action: Mouse moved to (776, 374)
Screenshot: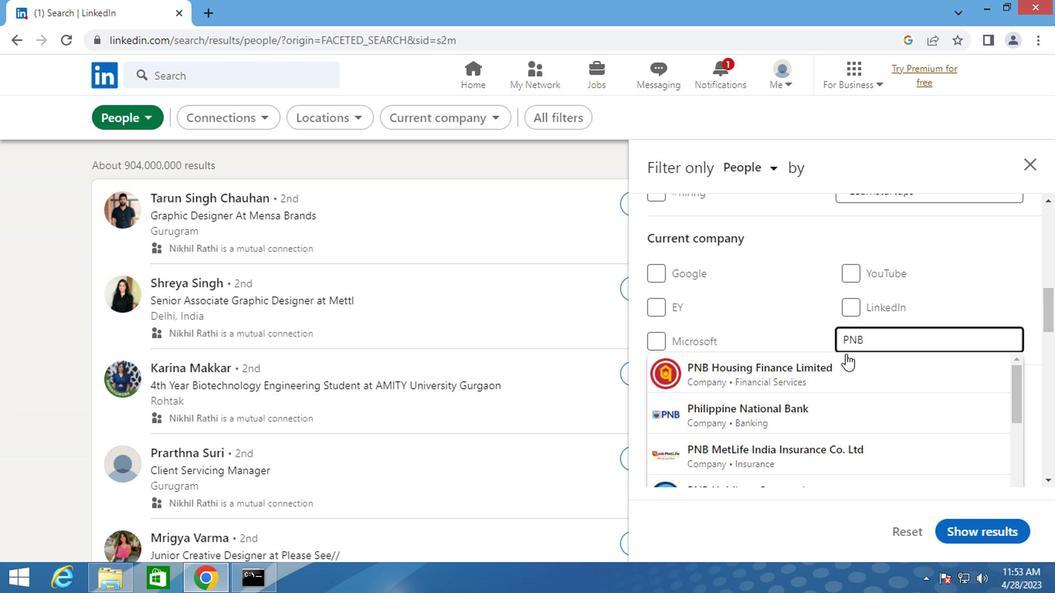 
Action: Mouse pressed left at (776, 374)
Screenshot: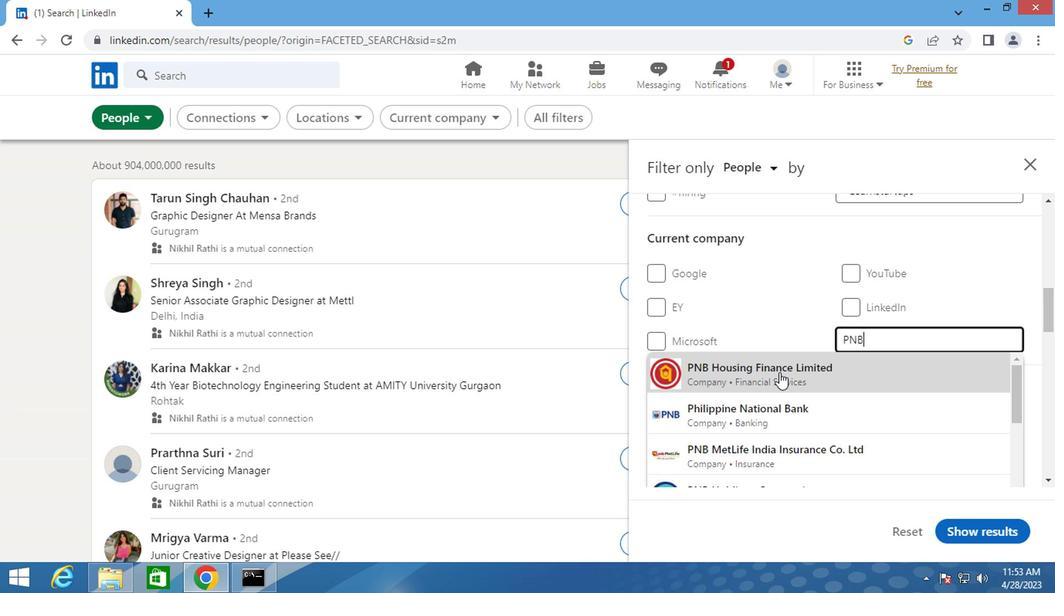 
Action: Mouse moved to (810, 361)
Screenshot: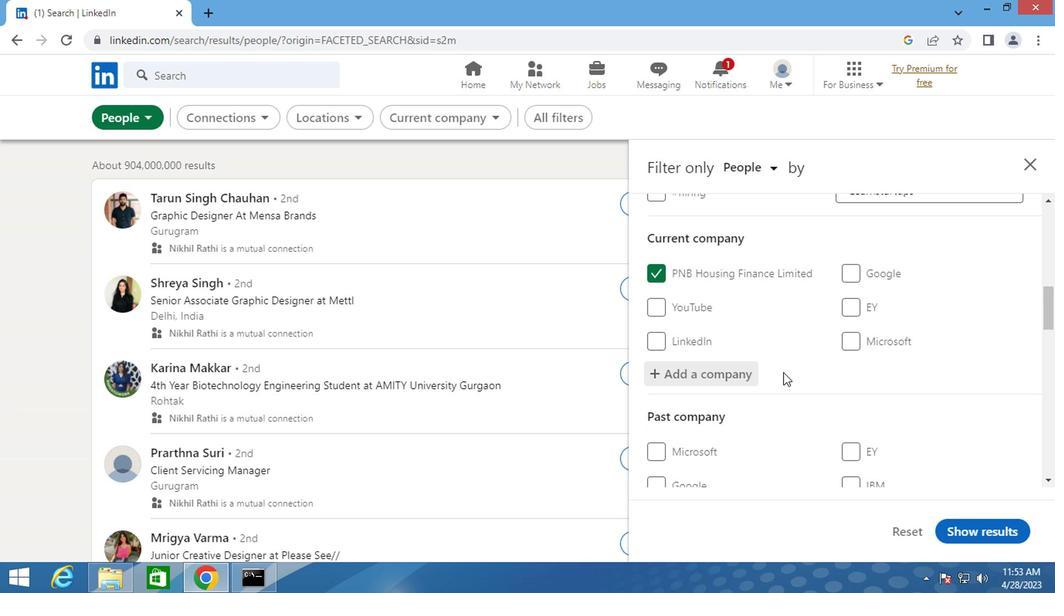 
Action: Mouse scrolled (810, 360) with delta (0, 0)
Screenshot: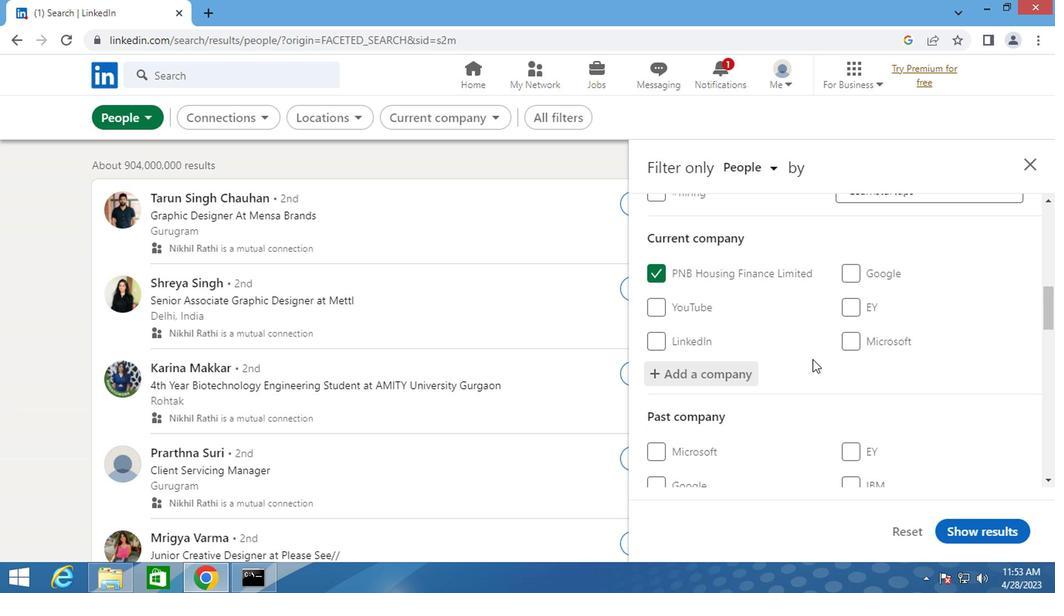 
Action: Mouse scrolled (810, 360) with delta (0, 0)
Screenshot: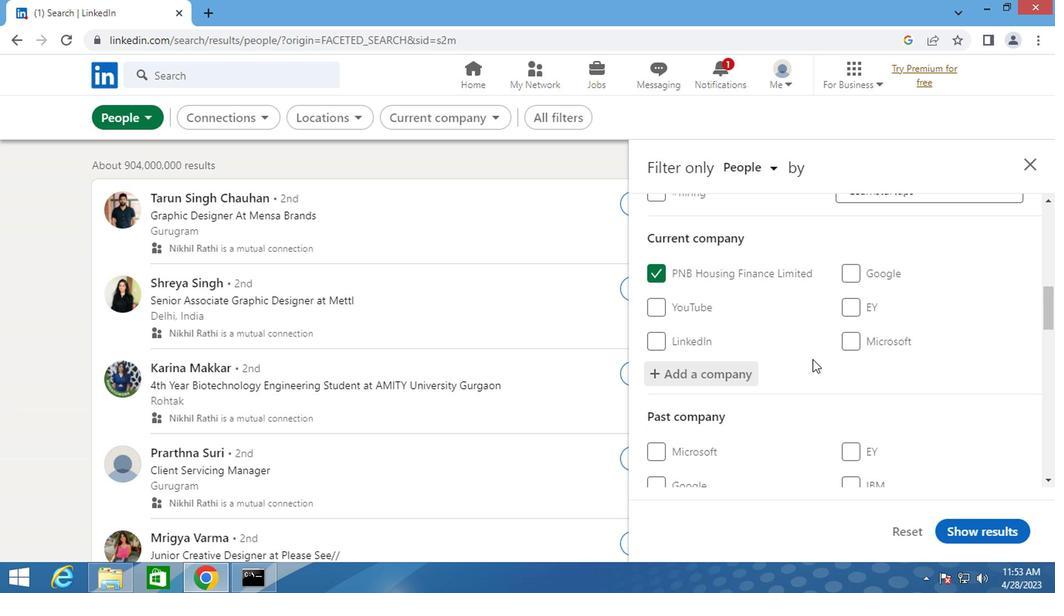 
Action: Mouse scrolled (810, 360) with delta (0, 0)
Screenshot: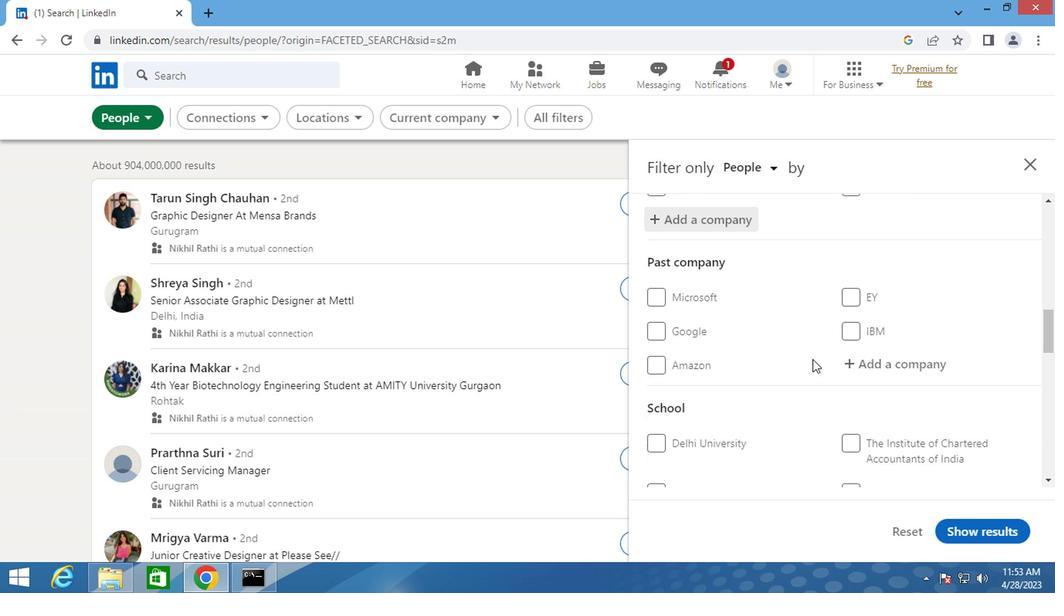 
Action: Mouse scrolled (810, 360) with delta (0, 0)
Screenshot: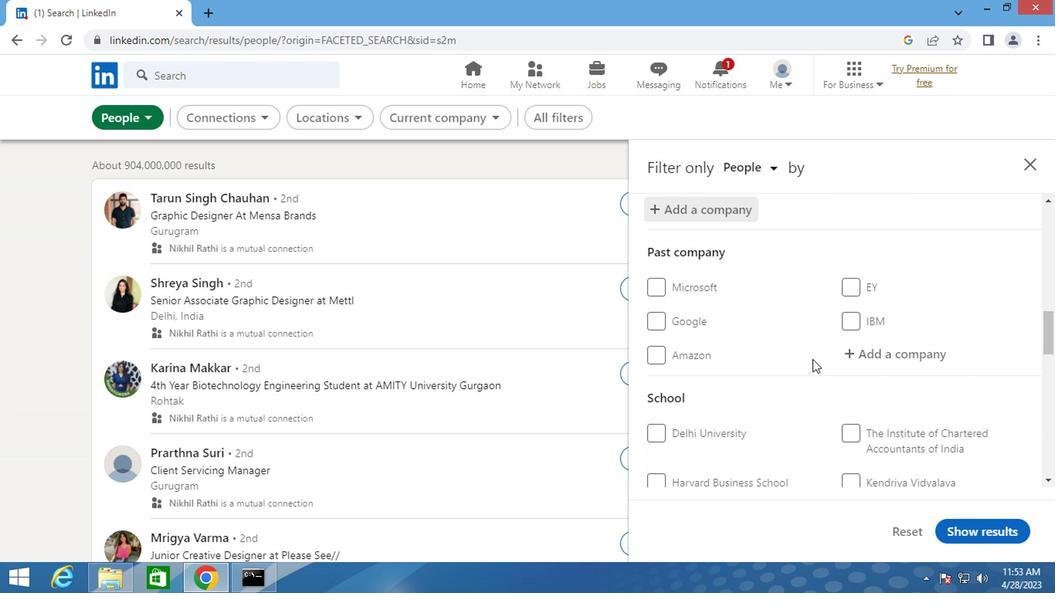 
Action: Mouse moved to (863, 370)
Screenshot: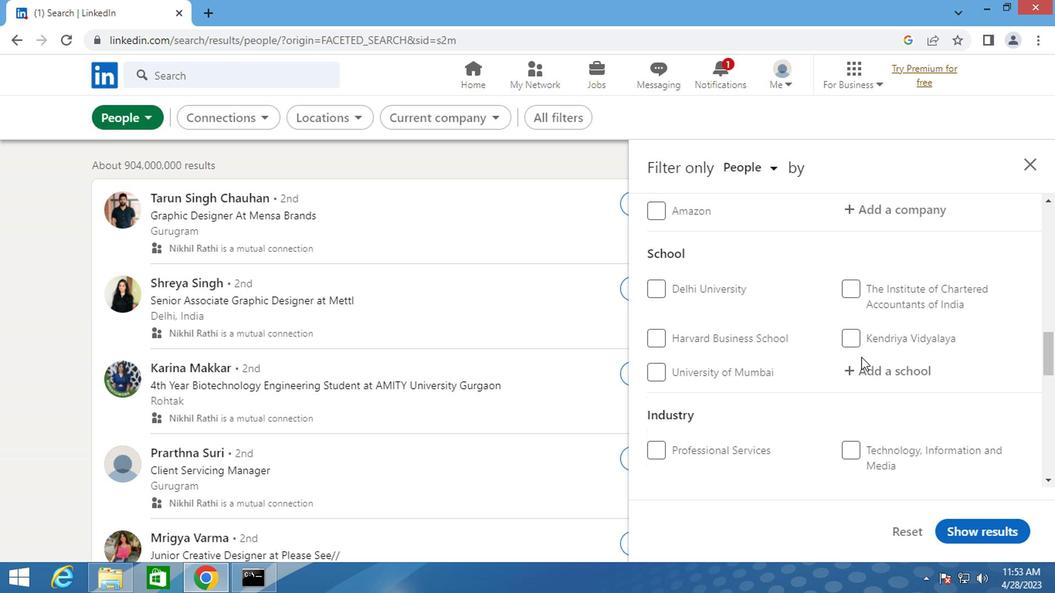 
Action: Mouse pressed left at (863, 370)
Screenshot: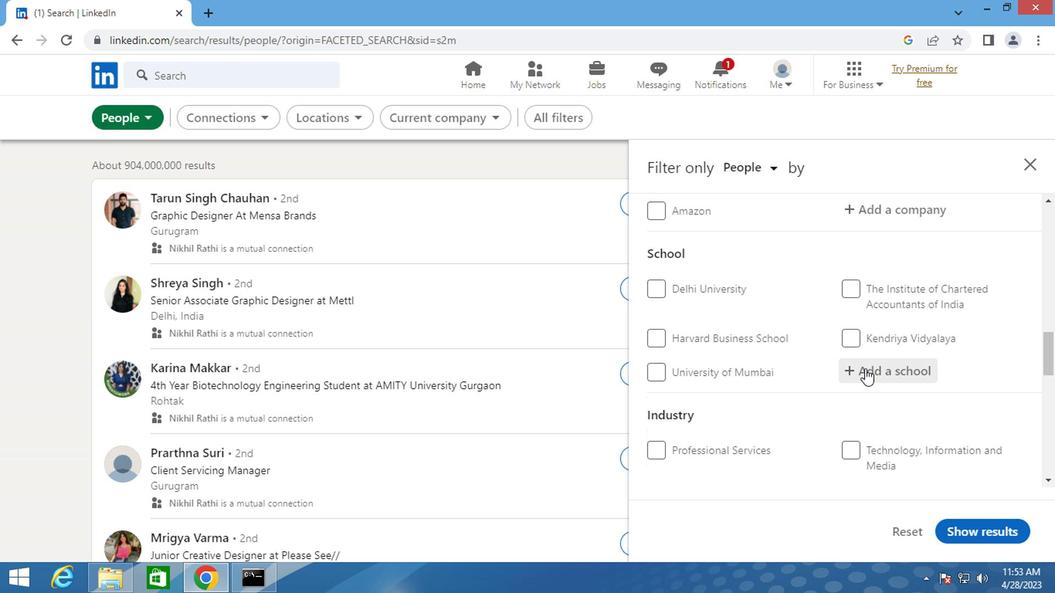 
Action: Key pressed <Key.shift>CANARA<Key.space>
Screenshot: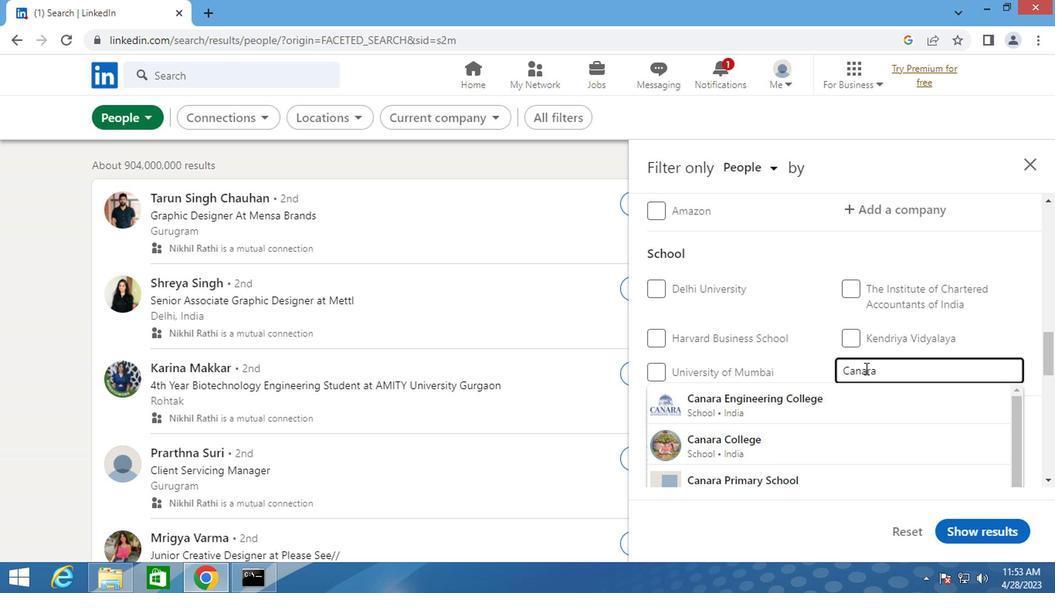 
Action: Mouse moved to (770, 443)
Screenshot: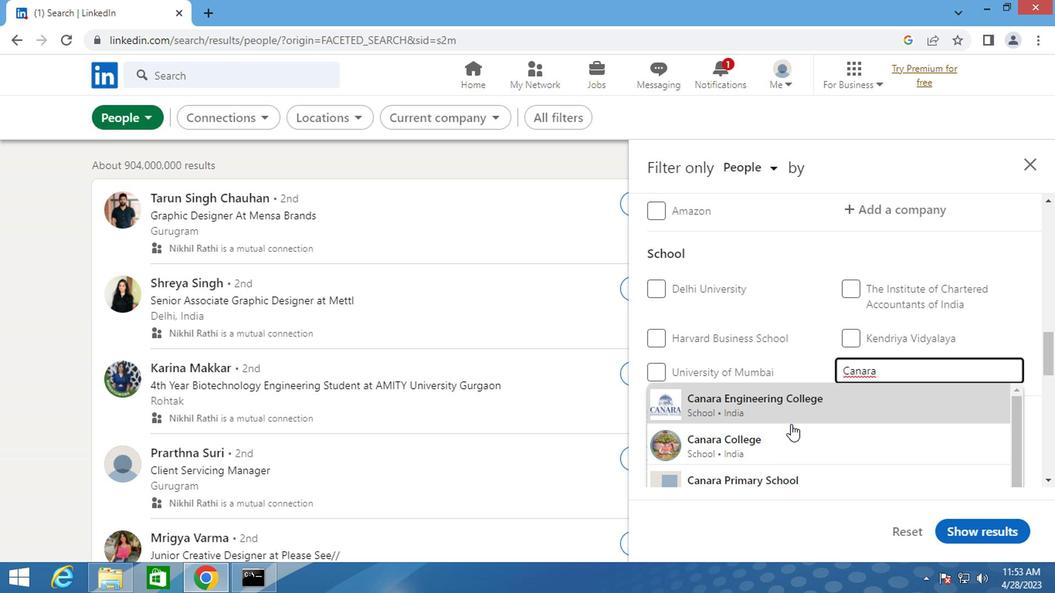 
Action: Mouse pressed left at (770, 443)
Screenshot: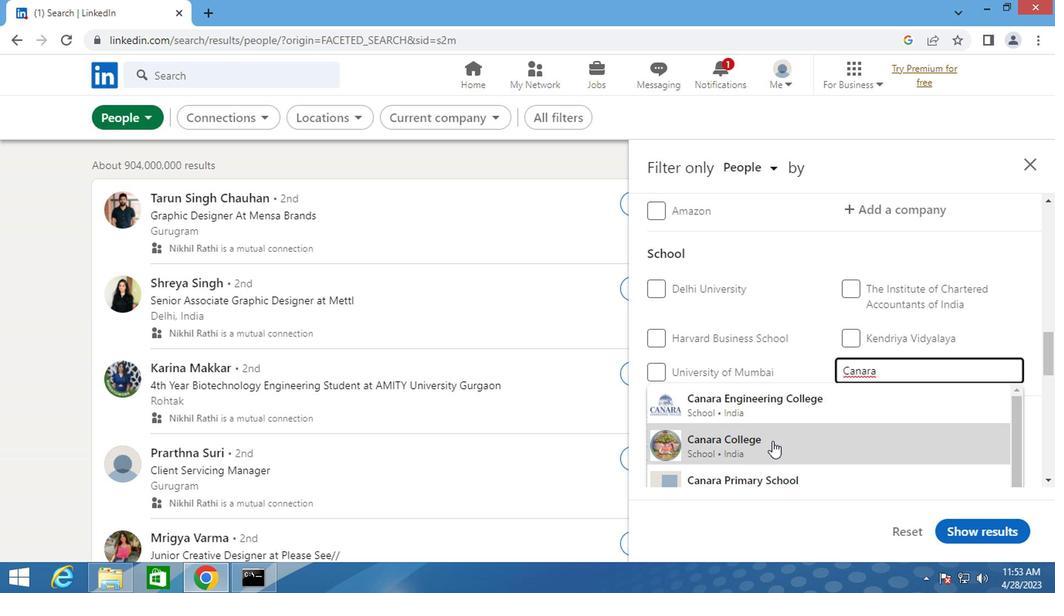 
Action: Mouse moved to (803, 424)
Screenshot: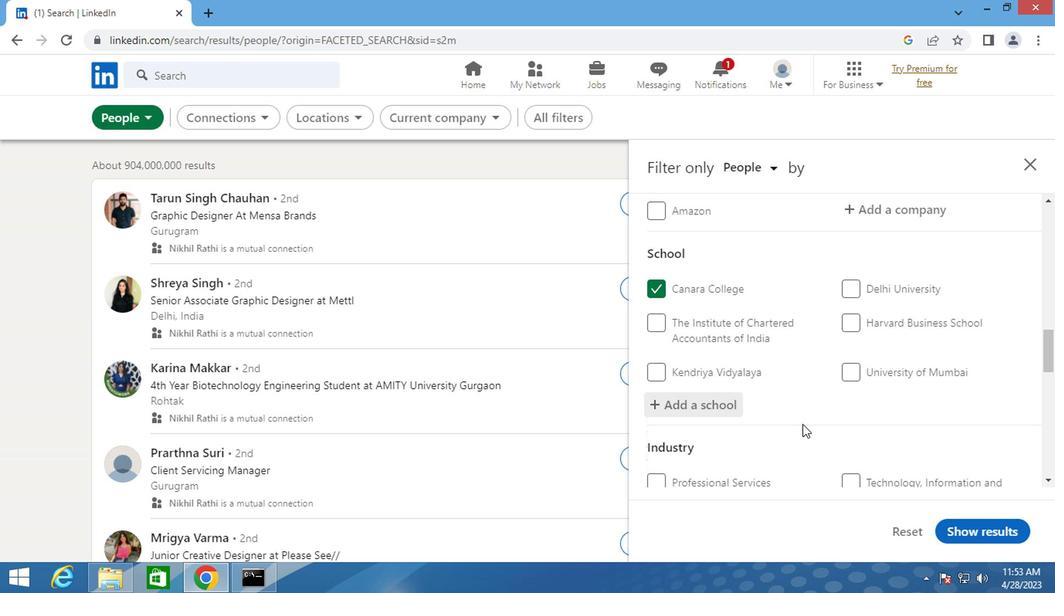 
Action: Mouse scrolled (803, 423) with delta (0, -1)
Screenshot: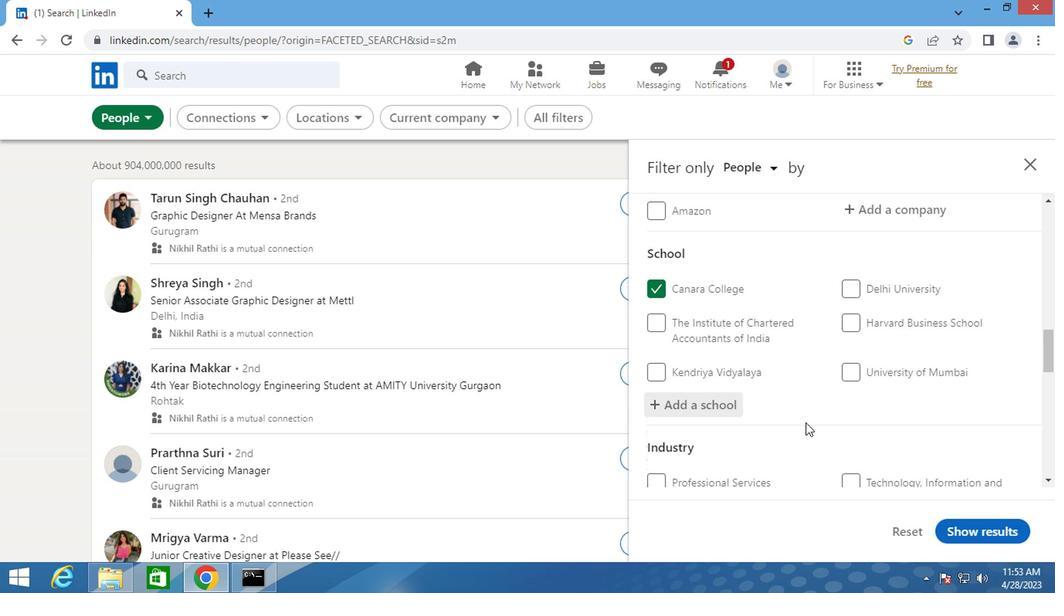 
Action: Mouse scrolled (803, 423) with delta (0, -1)
Screenshot: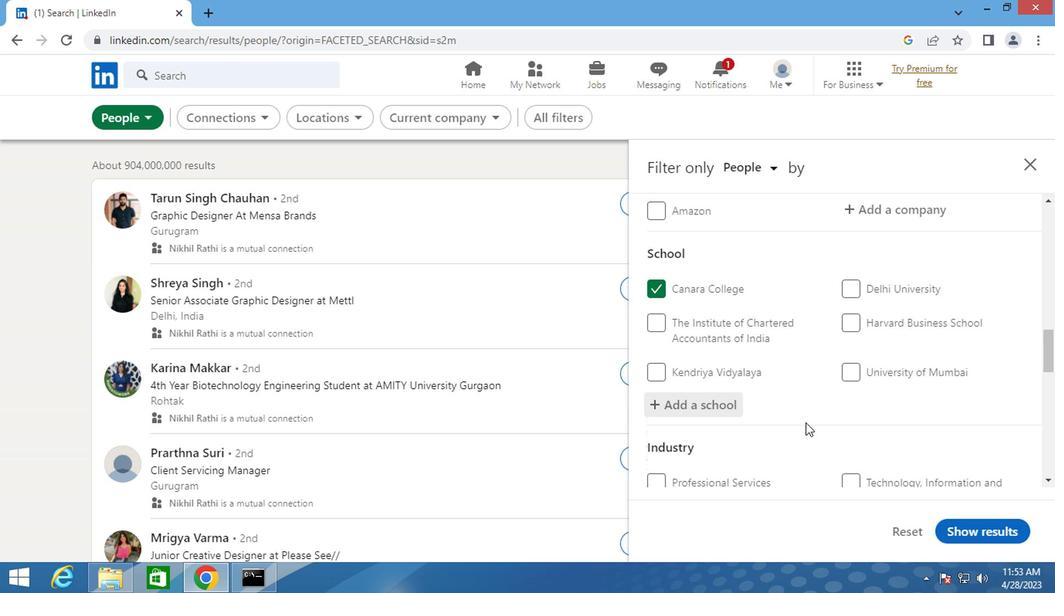 
Action: Mouse scrolled (803, 423) with delta (0, -1)
Screenshot: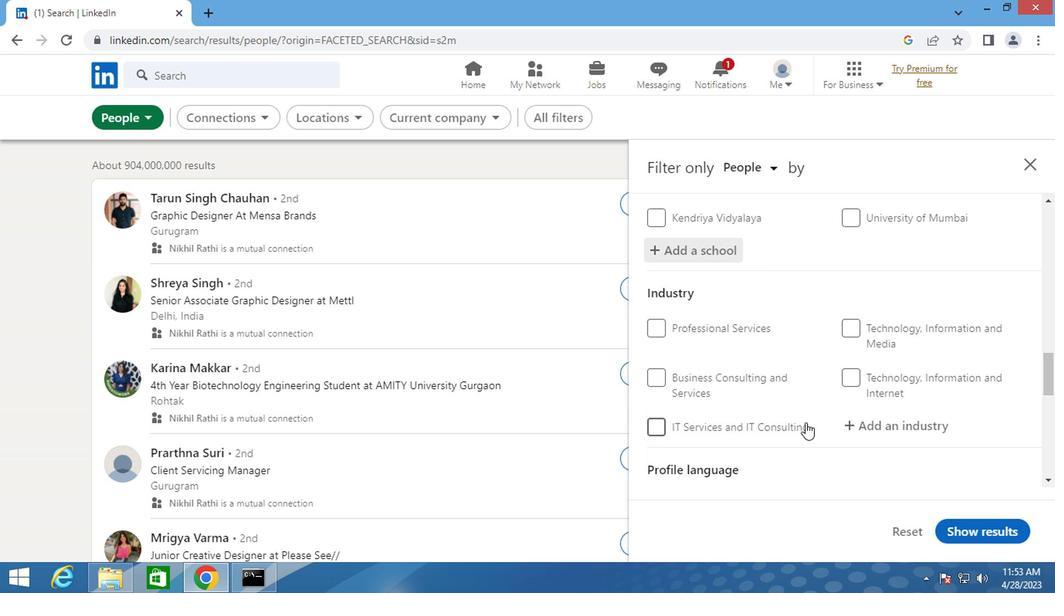 
Action: Mouse moved to (898, 360)
Screenshot: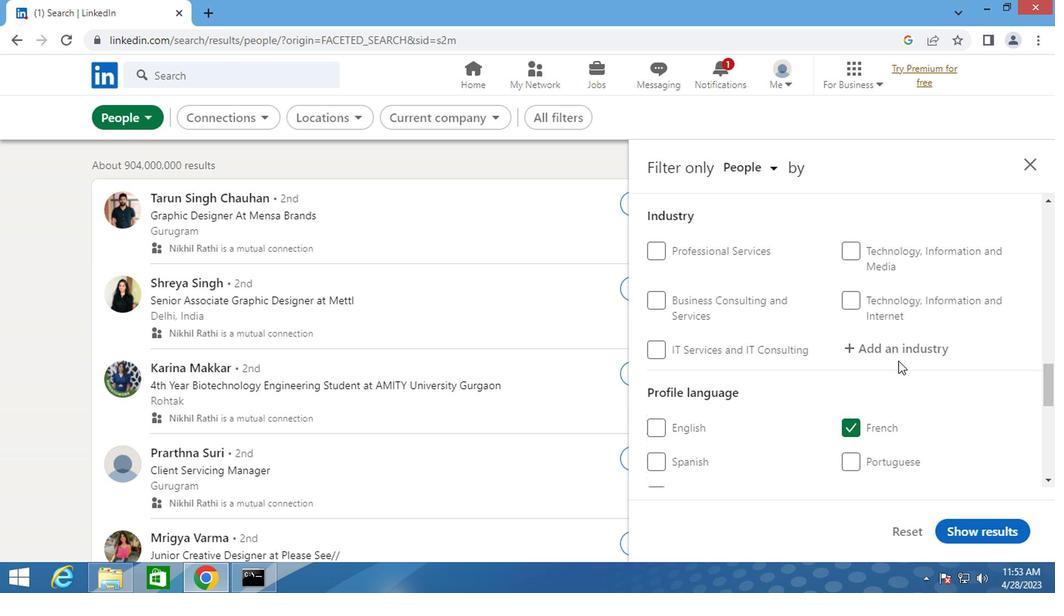 
Action: Mouse pressed left at (898, 360)
Screenshot: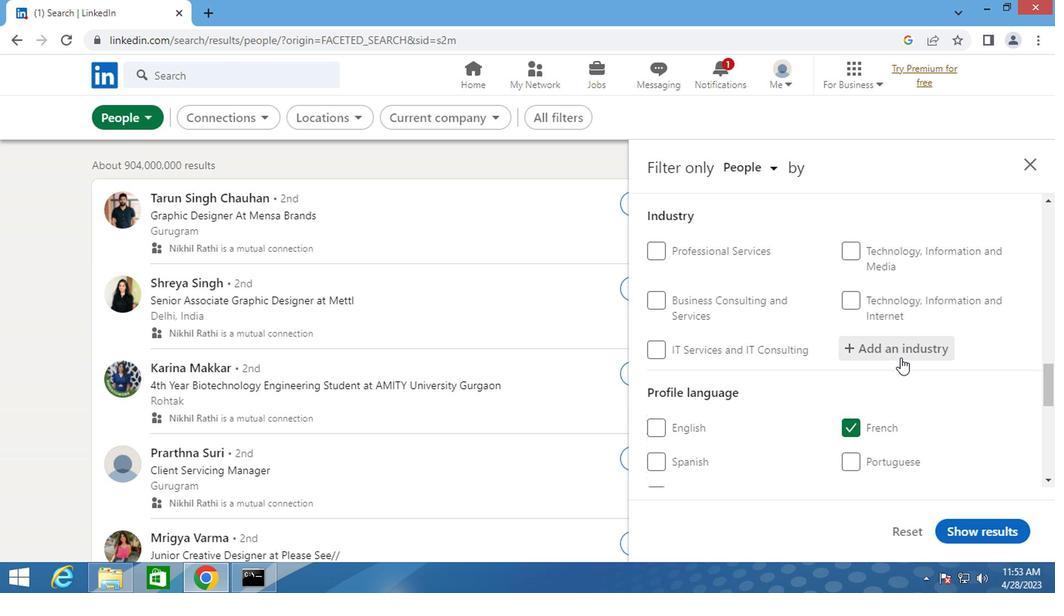 
Action: Key pressed <Key.shift>COMMUNICATIONS
Screenshot: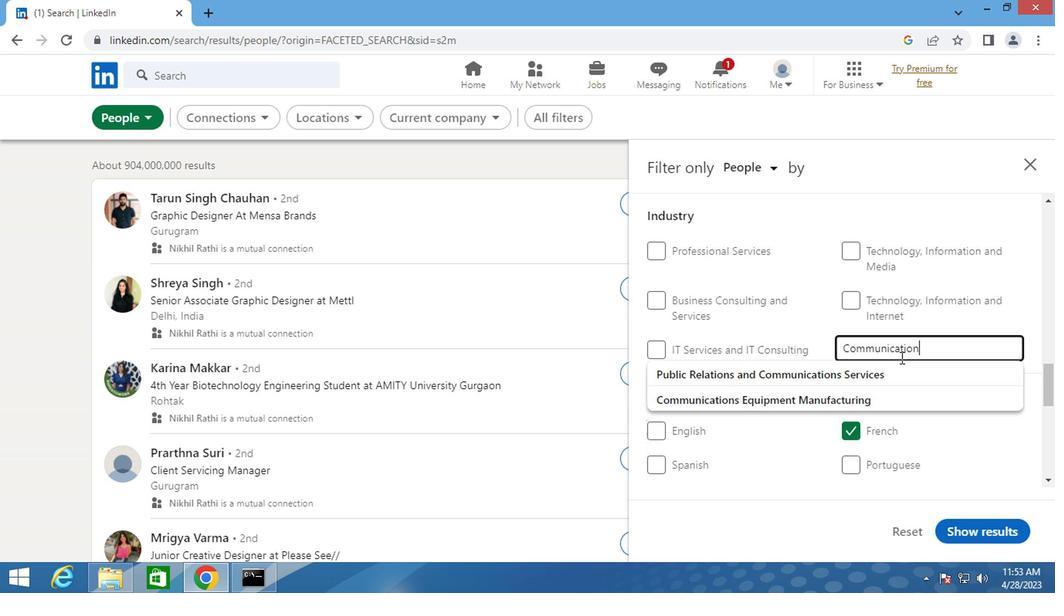 
Action: Mouse moved to (787, 398)
Screenshot: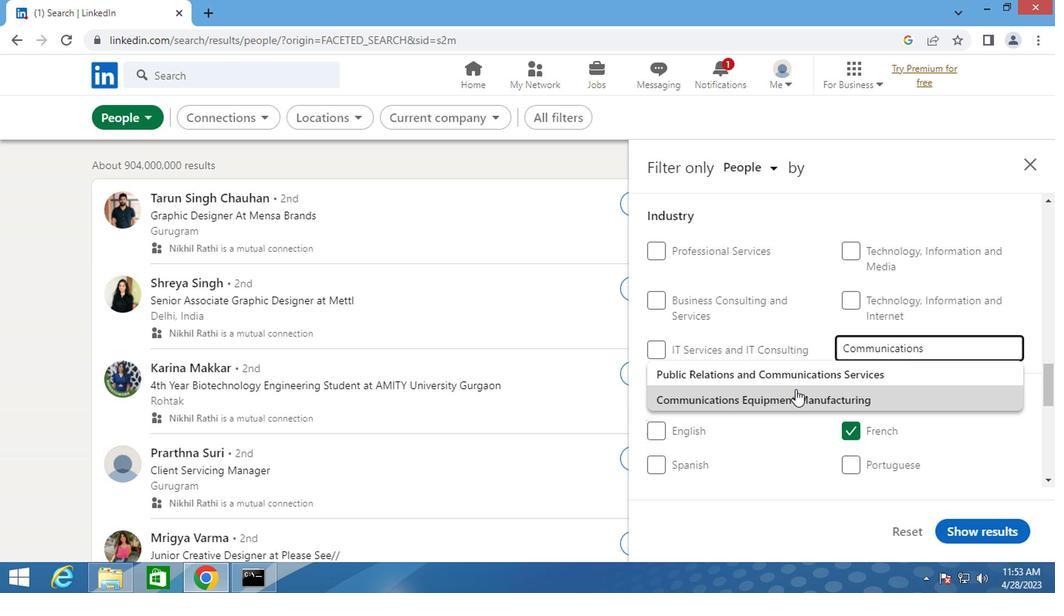 
Action: Mouse pressed left at (787, 398)
Screenshot: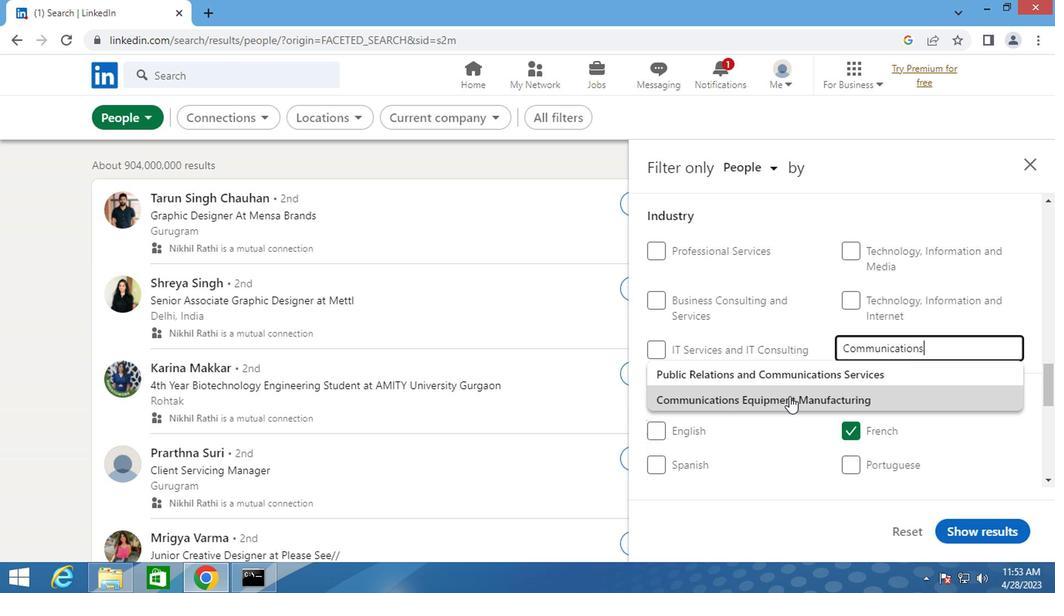 
Action: Mouse moved to (813, 382)
Screenshot: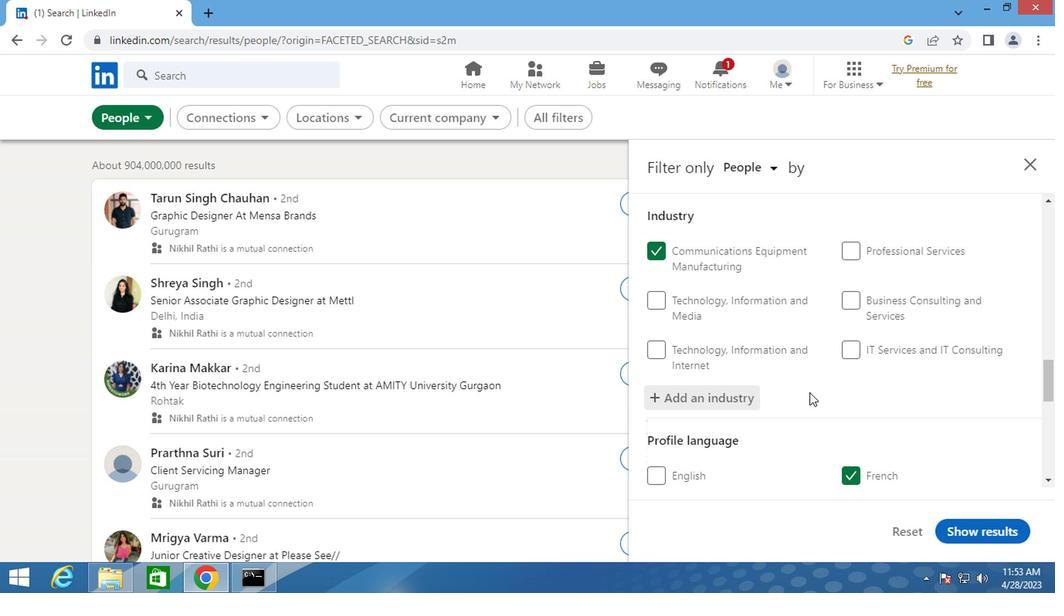 
Action: Mouse scrolled (813, 381) with delta (0, 0)
Screenshot: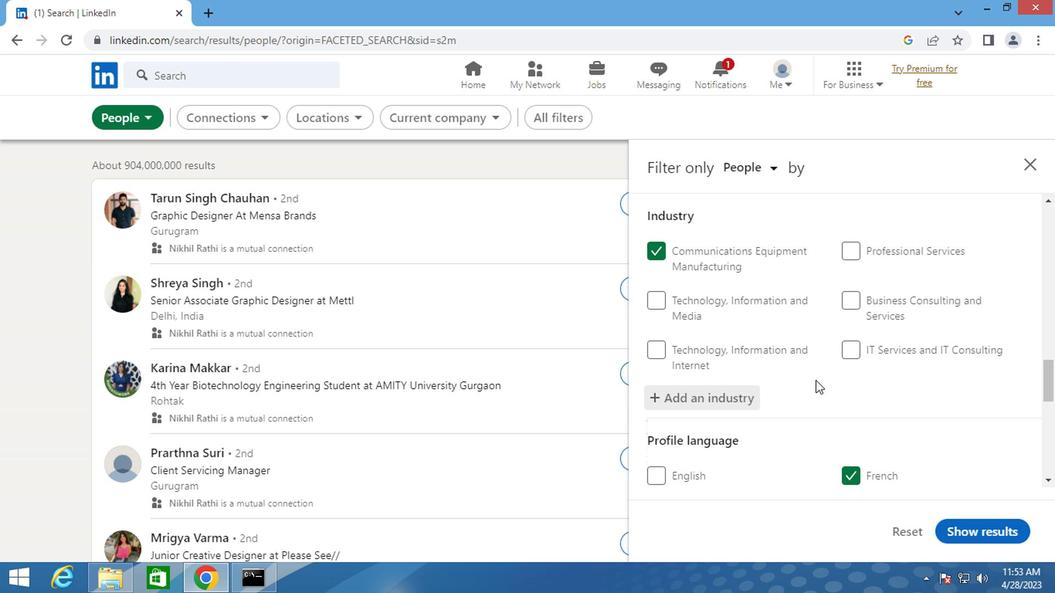 
Action: Mouse scrolled (813, 381) with delta (0, 0)
Screenshot: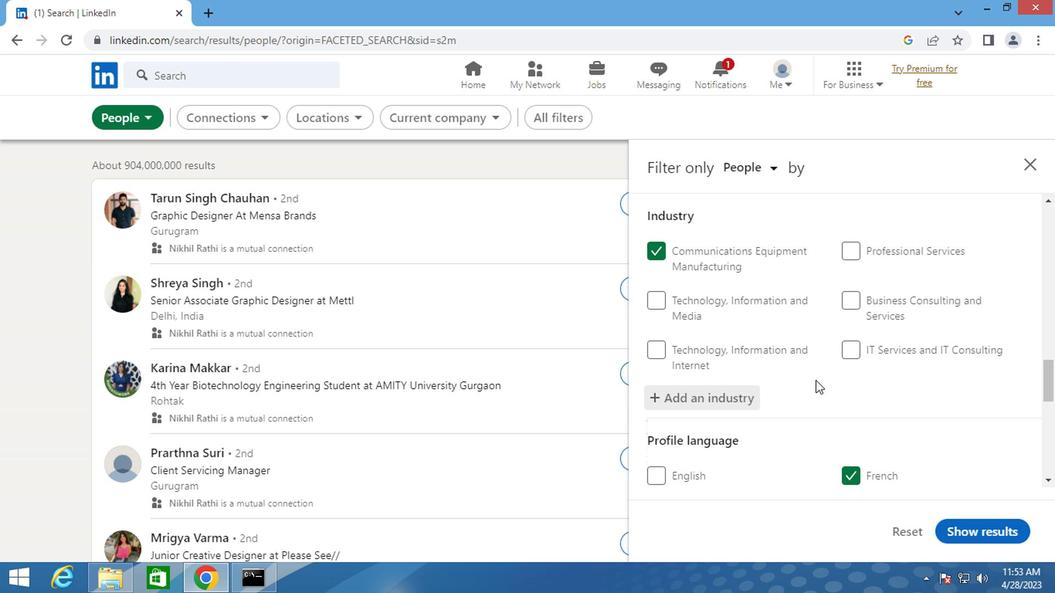 
Action: Mouse scrolled (813, 381) with delta (0, 0)
Screenshot: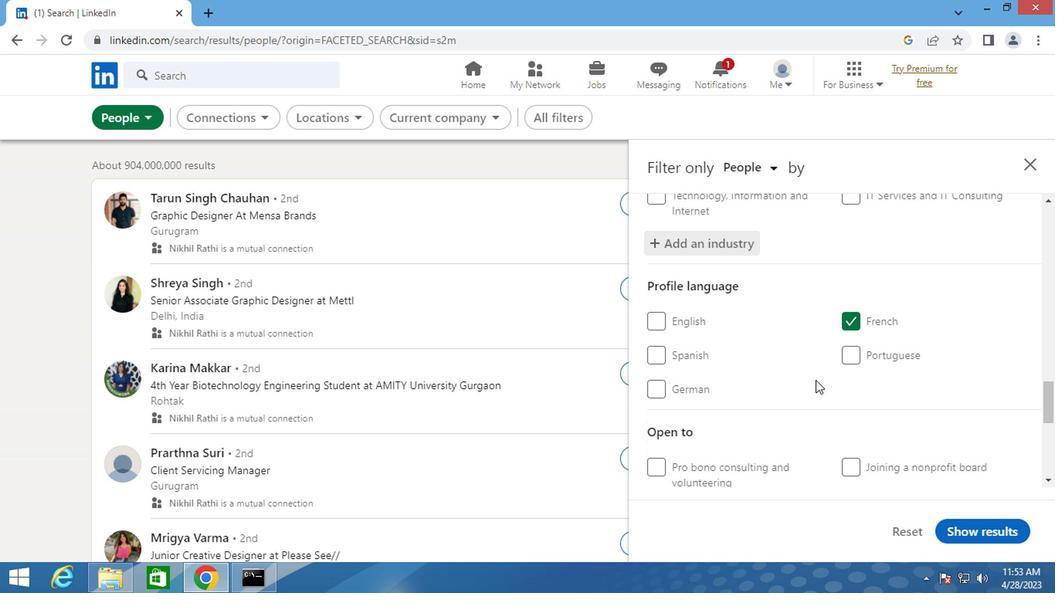 
Action: Mouse scrolled (813, 381) with delta (0, 0)
Screenshot: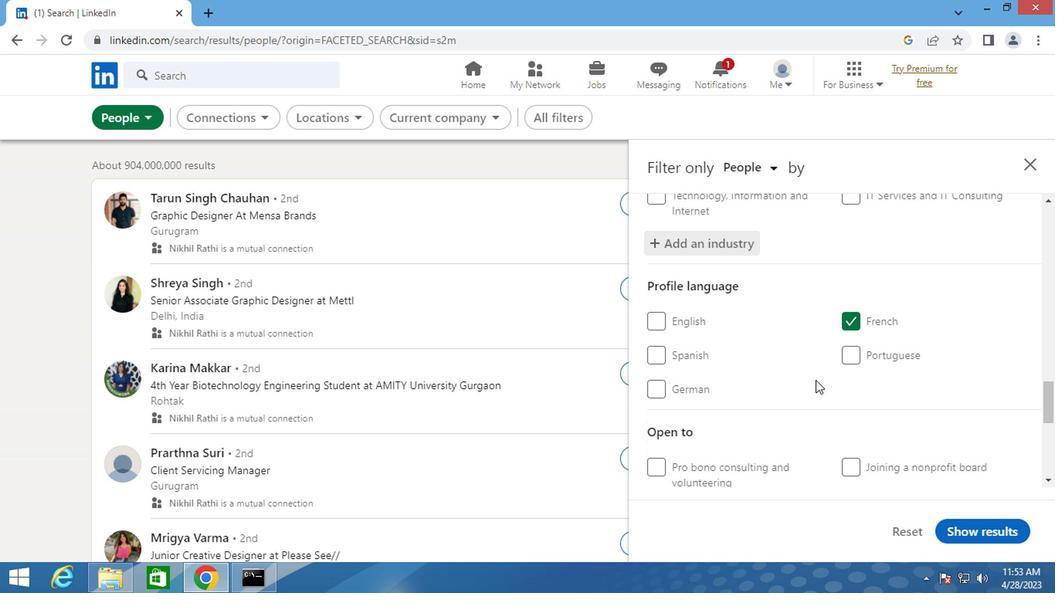 
Action: Mouse scrolled (813, 381) with delta (0, 0)
Screenshot: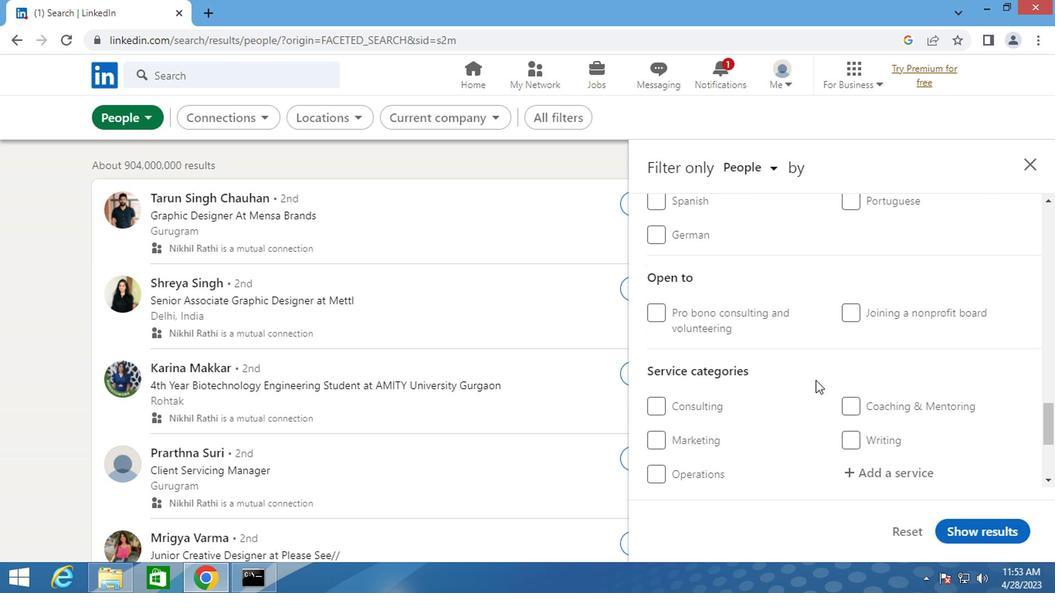 
Action: Mouse scrolled (813, 381) with delta (0, 0)
Screenshot: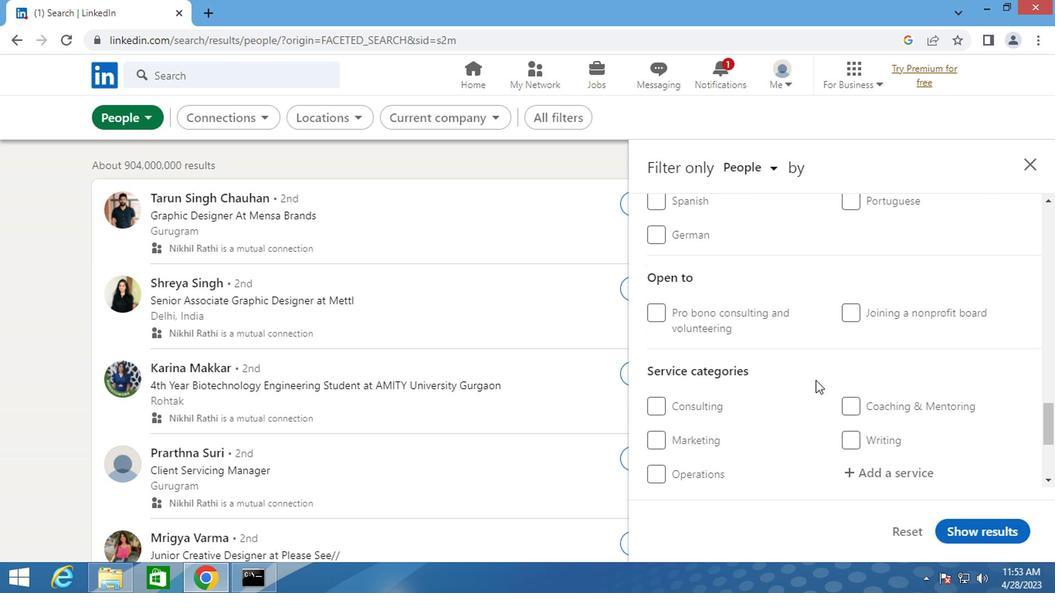 
Action: Mouse moved to (871, 319)
Screenshot: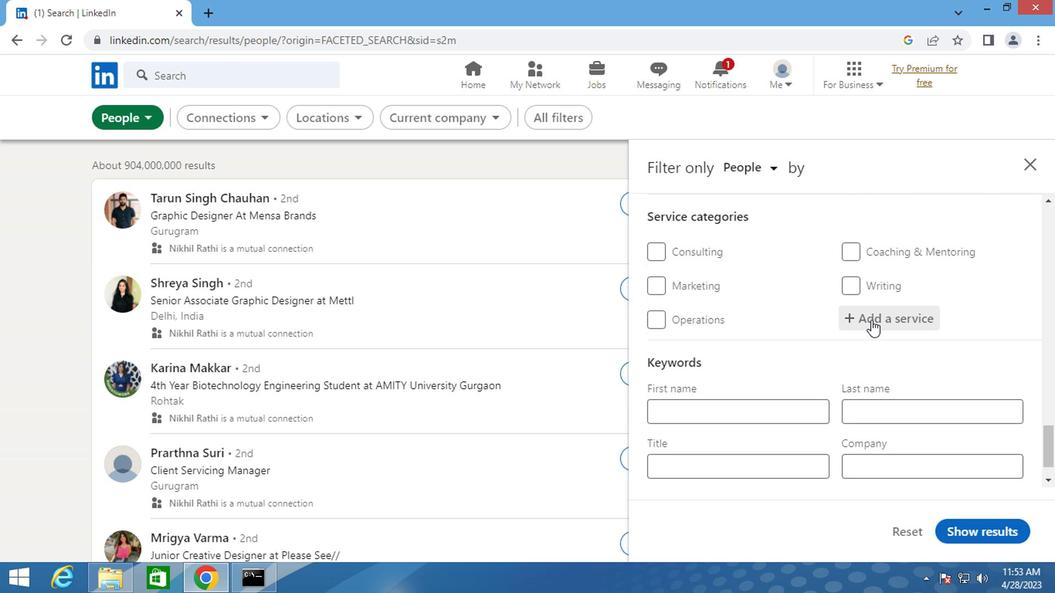 
Action: Mouse pressed left at (871, 319)
Screenshot: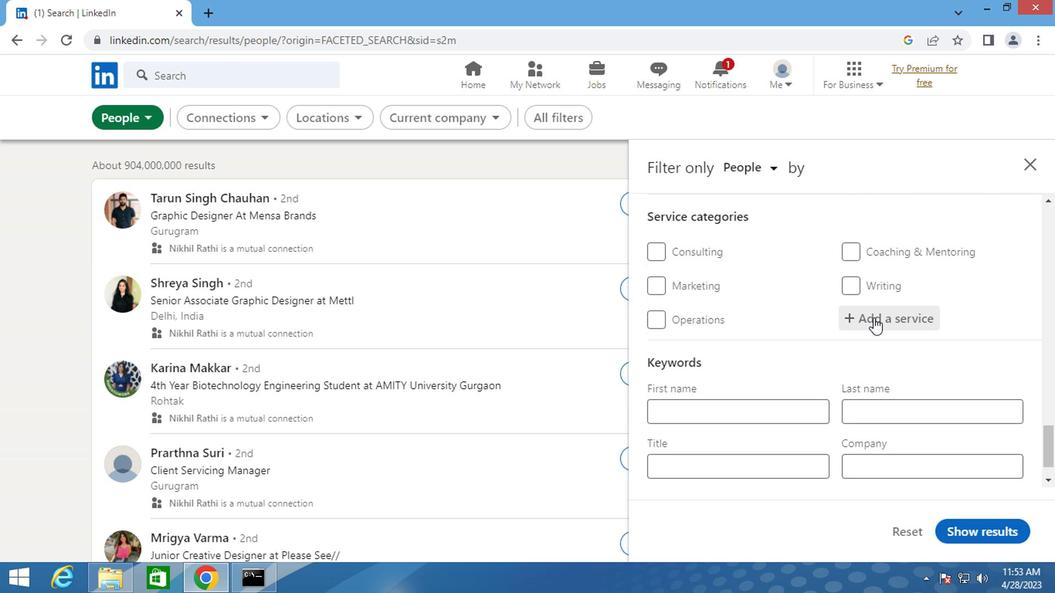 
Action: Key pressed <Key.shift>STRATEGIC
Screenshot: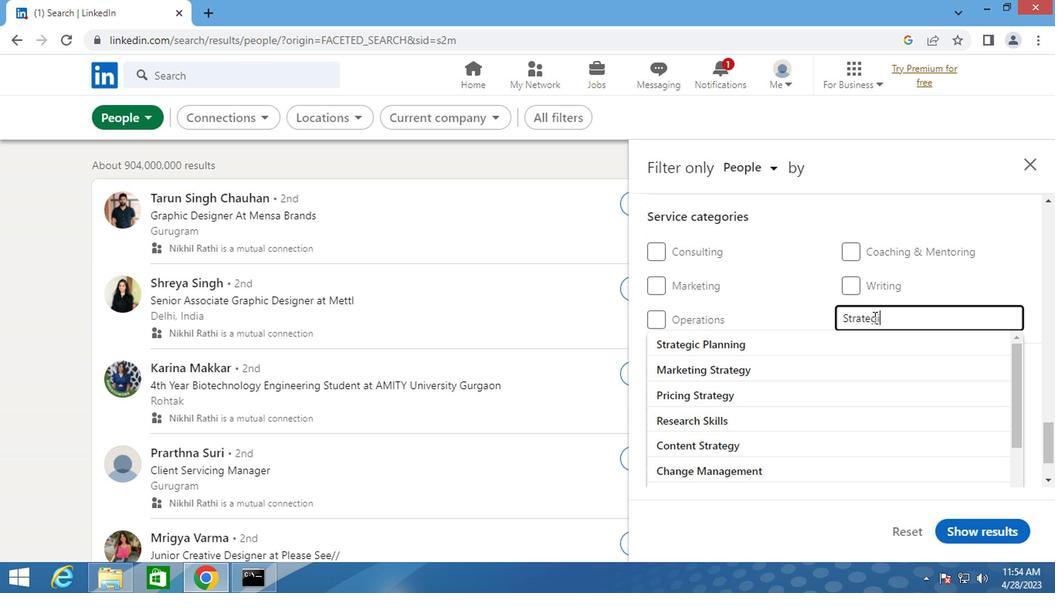 
Action: Mouse moved to (747, 338)
Screenshot: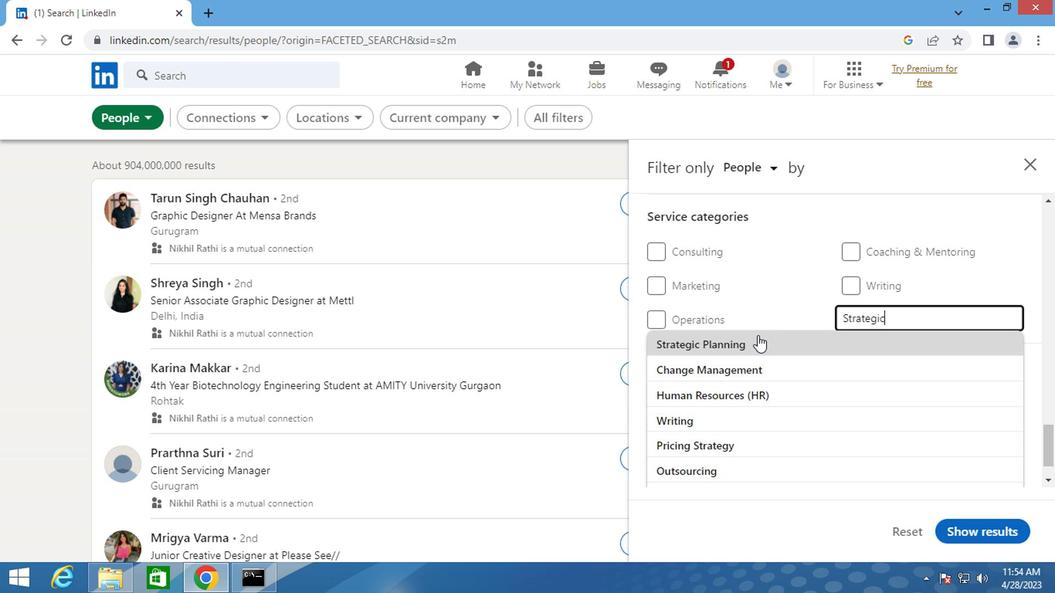 
Action: Mouse pressed left at (747, 338)
Screenshot: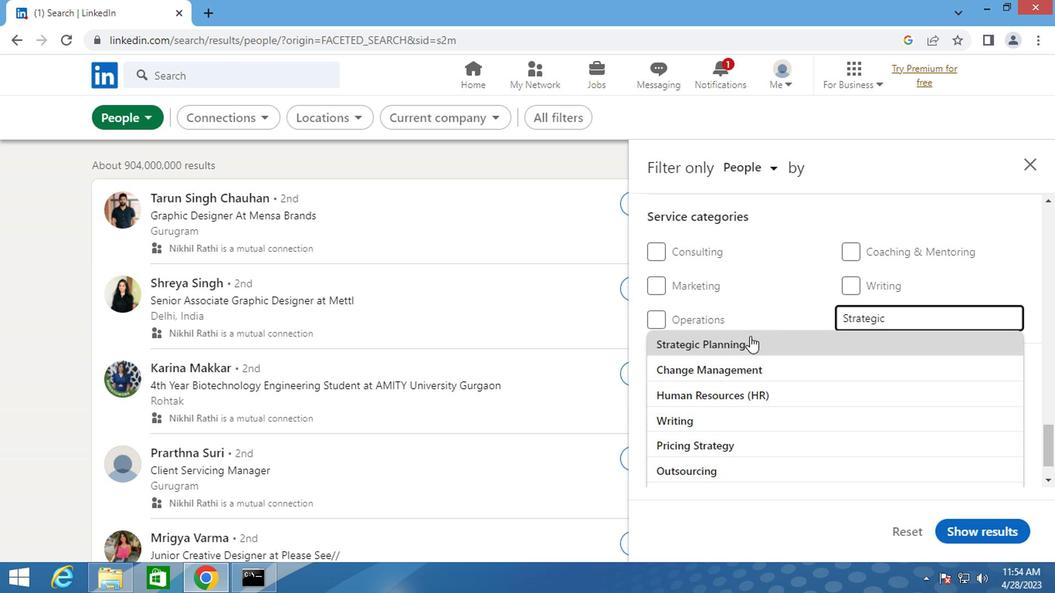
Action: Mouse scrolled (747, 337) with delta (0, 0)
Screenshot: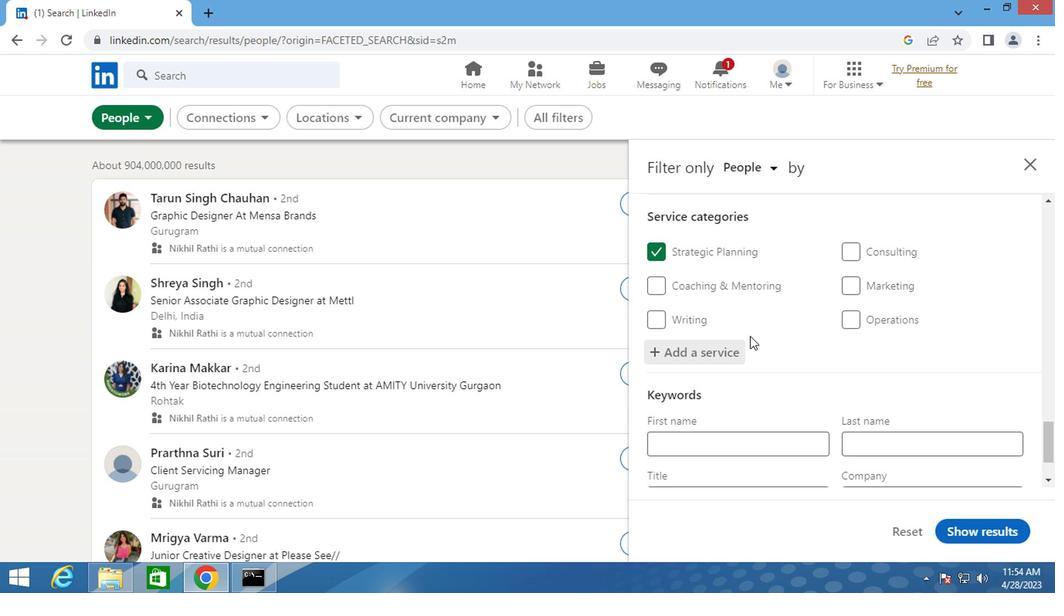 
Action: Mouse scrolled (747, 337) with delta (0, 0)
Screenshot: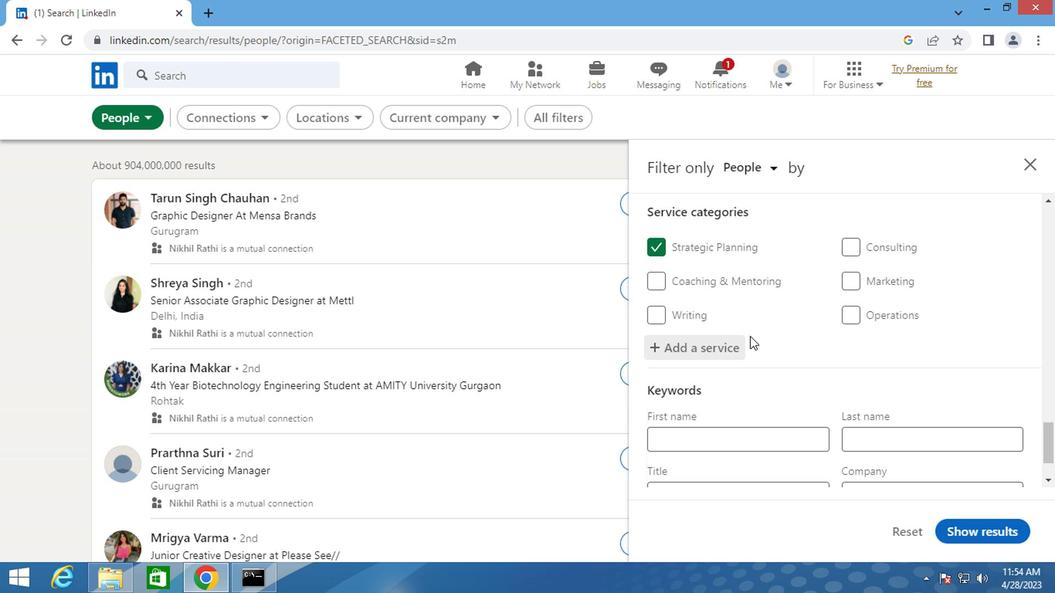 
Action: Mouse moved to (738, 419)
Screenshot: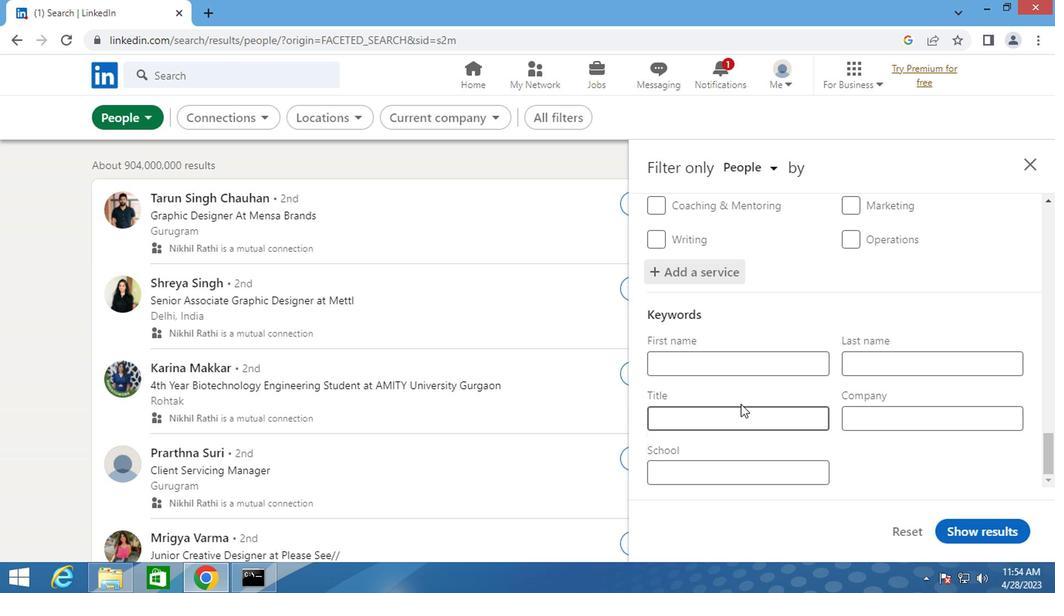 
Action: Mouse pressed left at (738, 419)
Screenshot: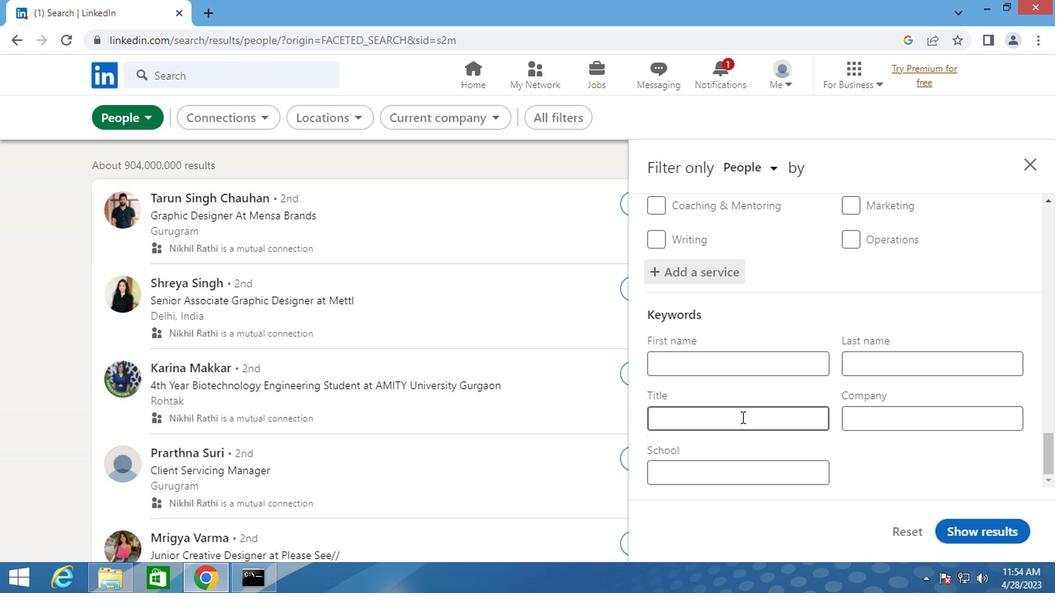 
Action: Key pressed <Key.shift>FOREMAN
Screenshot: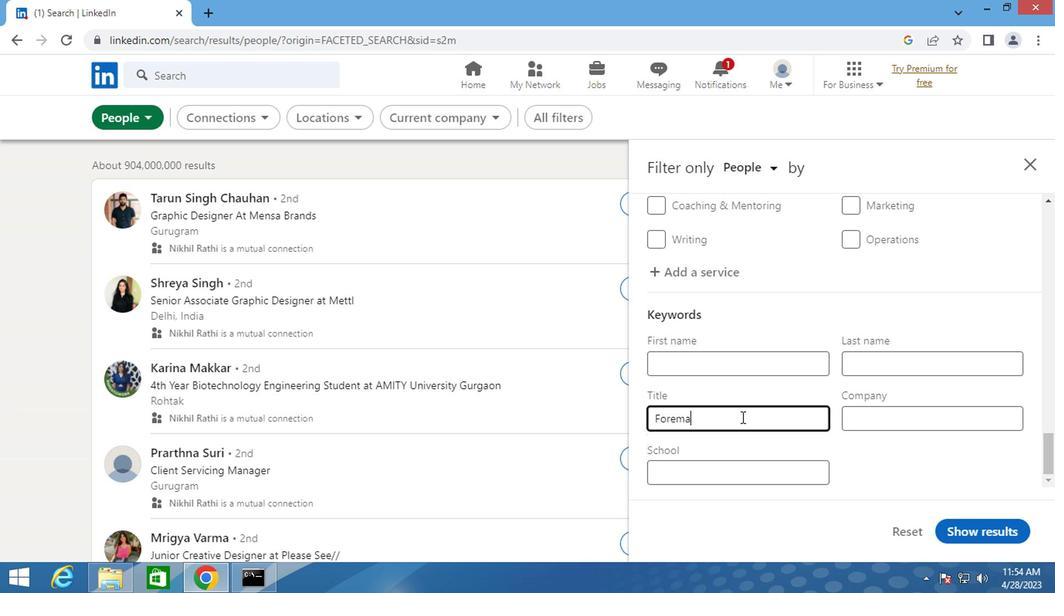 
Action: Mouse moved to (953, 543)
Screenshot: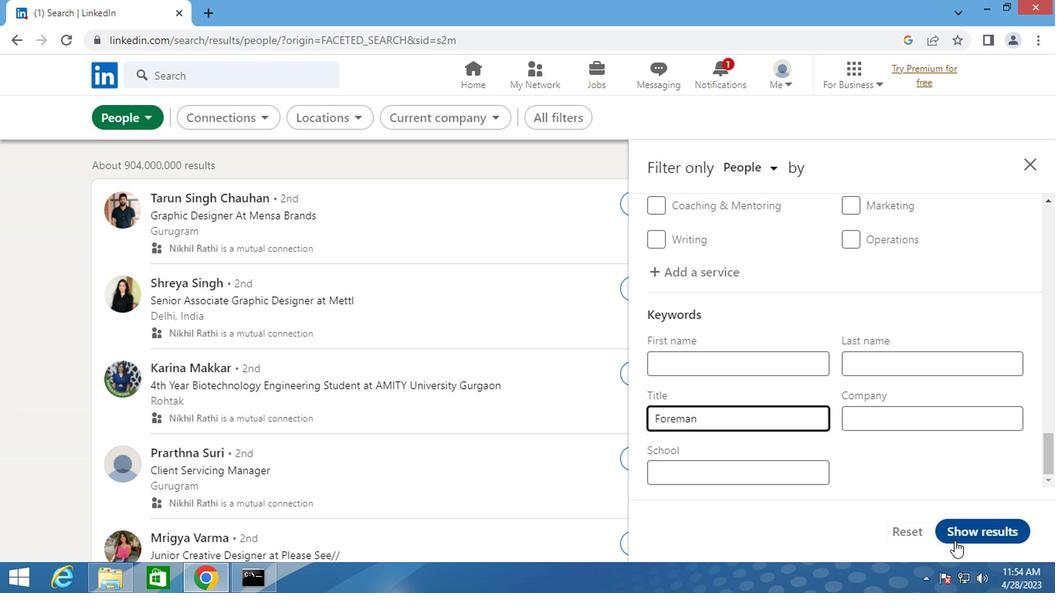 
Action: Mouse pressed left at (953, 543)
Screenshot: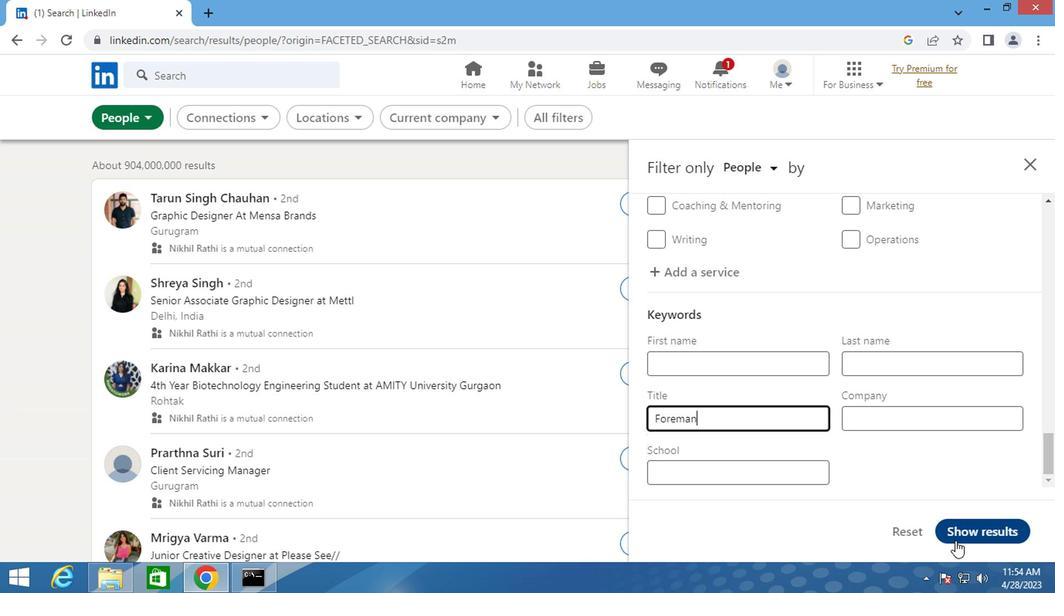 
